 Task: Find connections with filter location Friedrichsfelde with filter topic #covidwith filter profile language Spanish with filter current company DHL Express India with filter school Vijaya College, 11th Main, 4th block, Jayanagar, Bangalore-11.(Previous name: B.H.S First Grade College) with filter industry Real Estate Agents and Brokers with filter service category Video Editing with filter keywords title Technical Specialist
Action: Mouse moved to (588, 74)
Screenshot: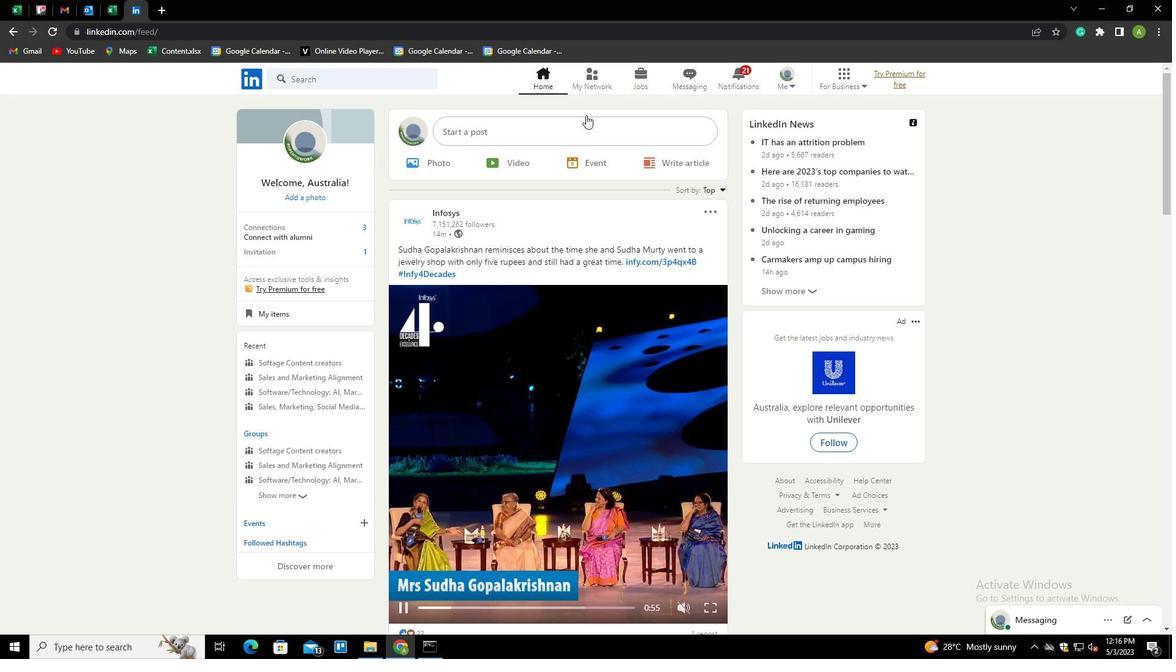 
Action: Mouse pressed left at (588, 74)
Screenshot: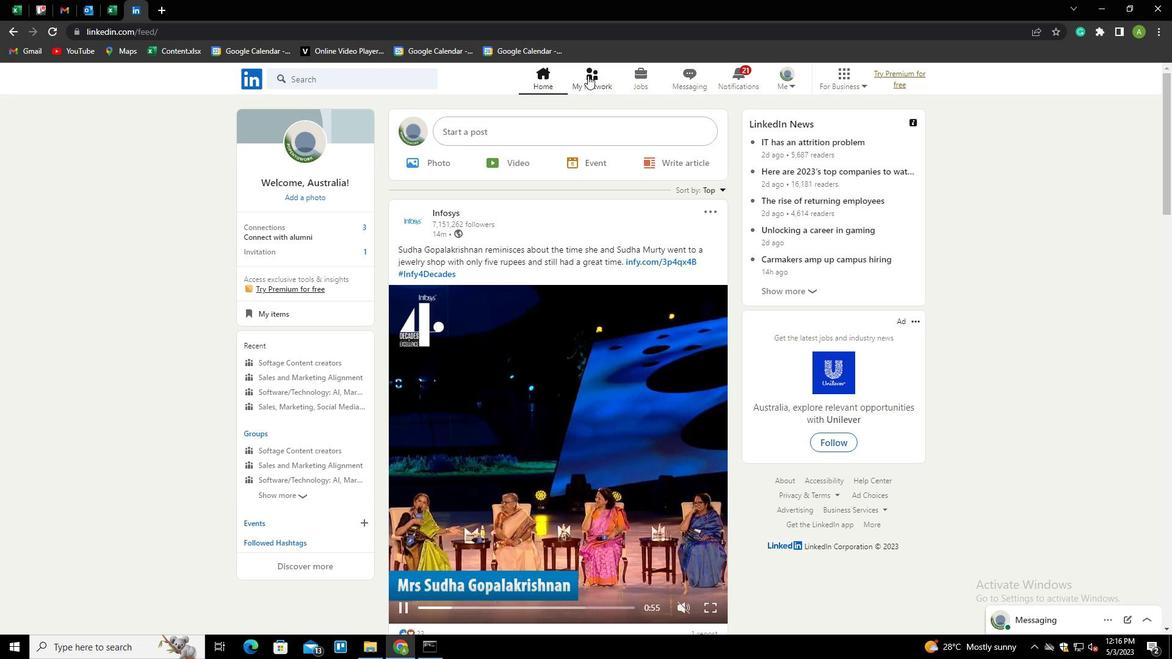 
Action: Mouse moved to (318, 148)
Screenshot: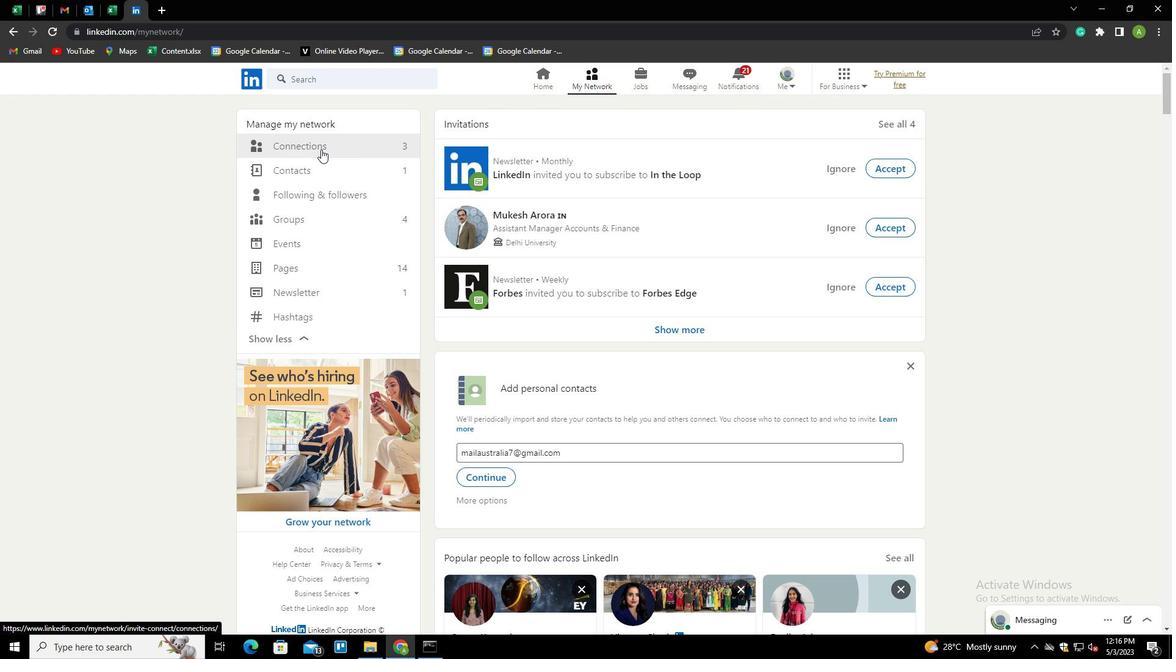 
Action: Mouse pressed left at (318, 148)
Screenshot: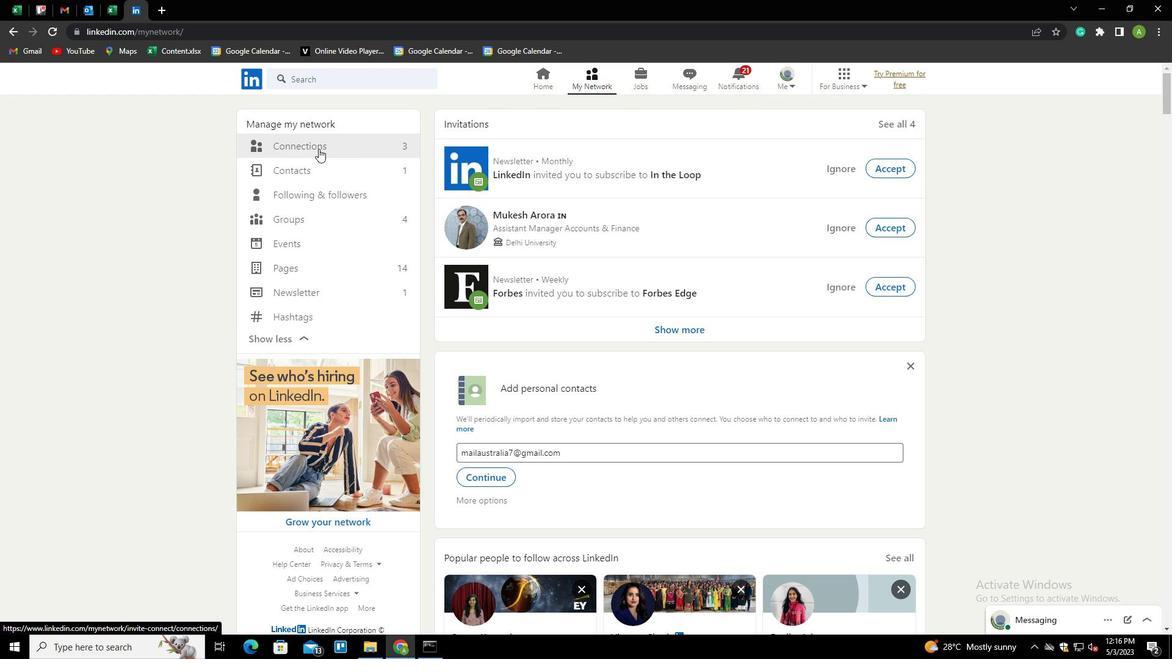 
Action: Mouse moved to (684, 148)
Screenshot: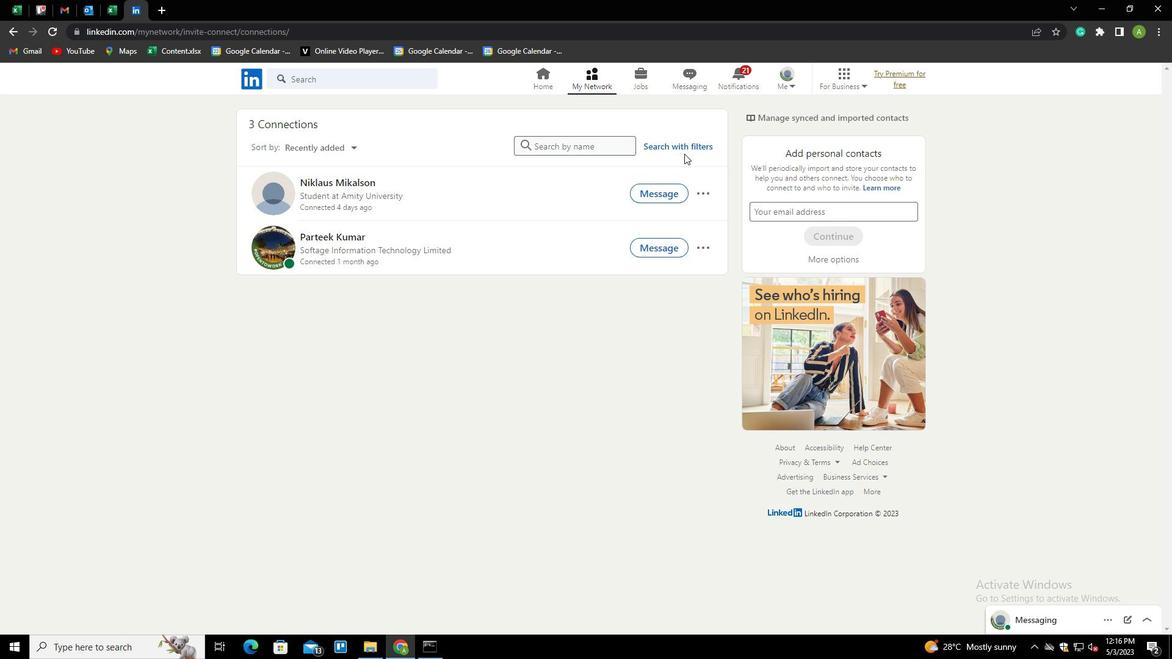 
Action: Mouse pressed left at (684, 148)
Screenshot: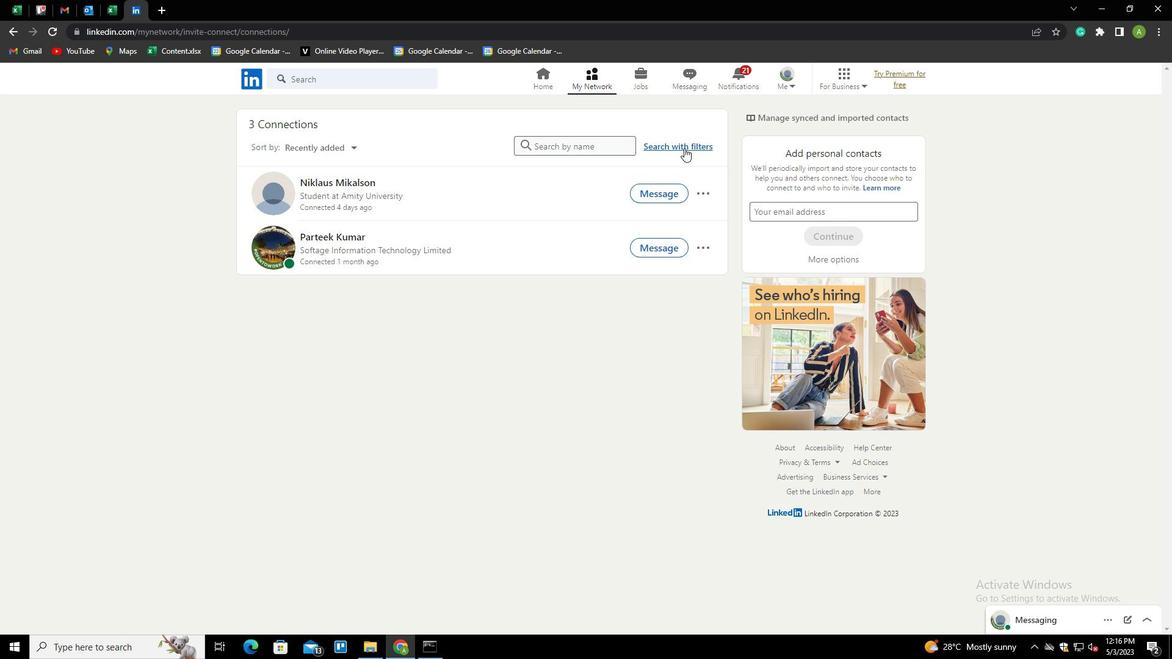 
Action: Mouse moved to (628, 112)
Screenshot: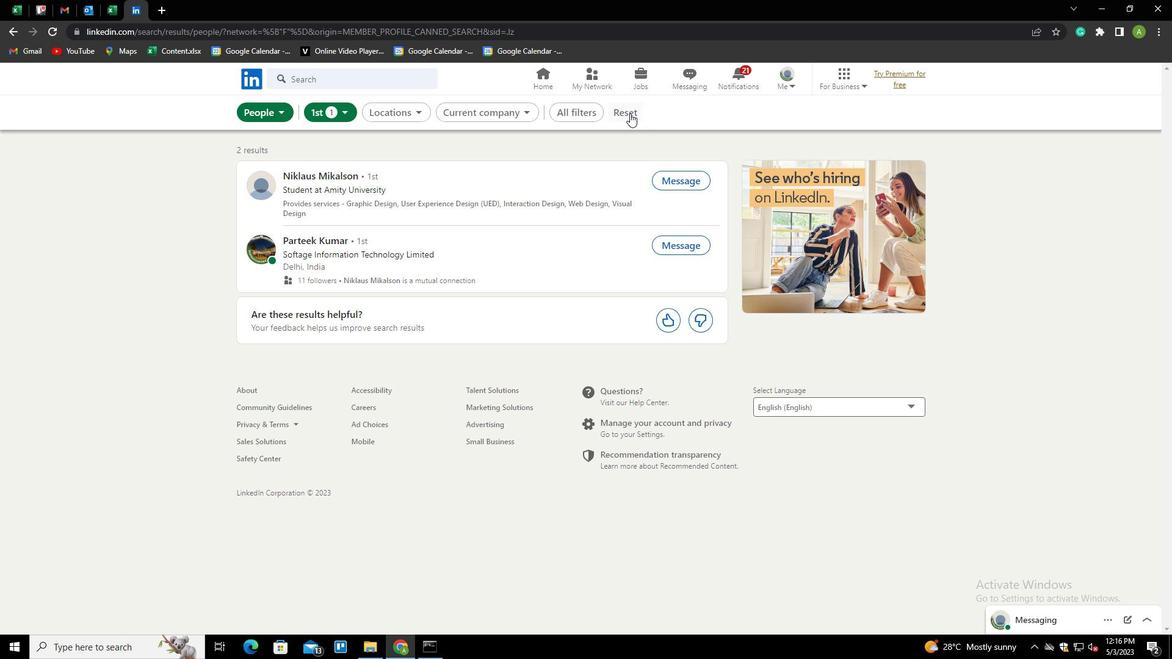 
Action: Mouse pressed left at (628, 112)
Screenshot: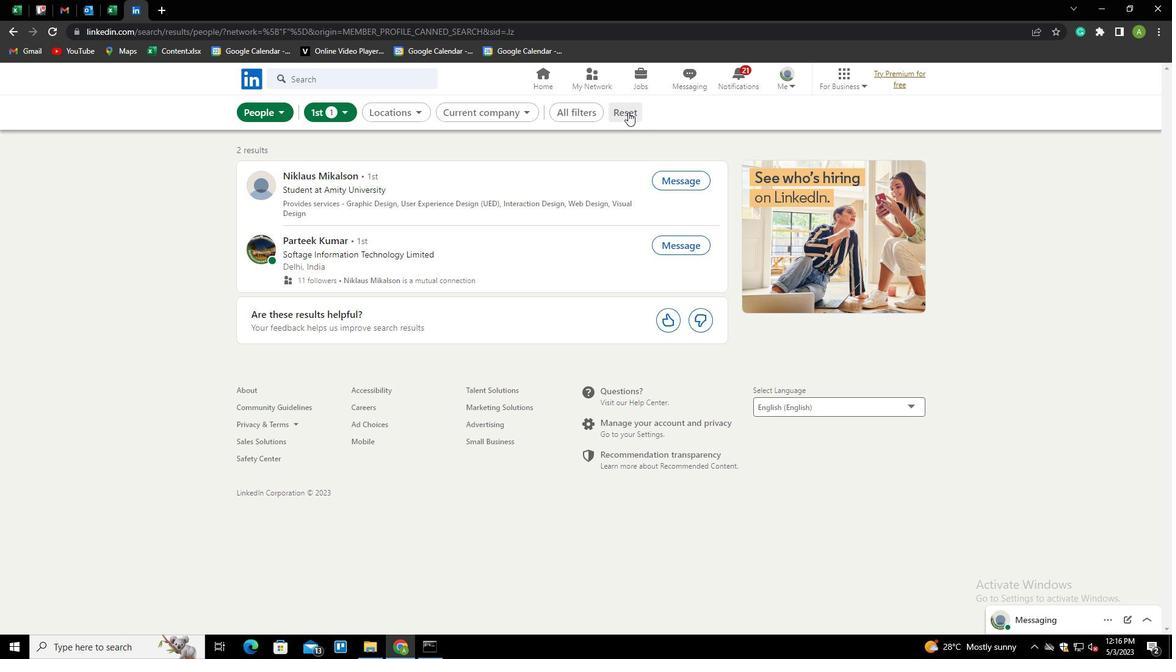 
Action: Mouse moved to (609, 112)
Screenshot: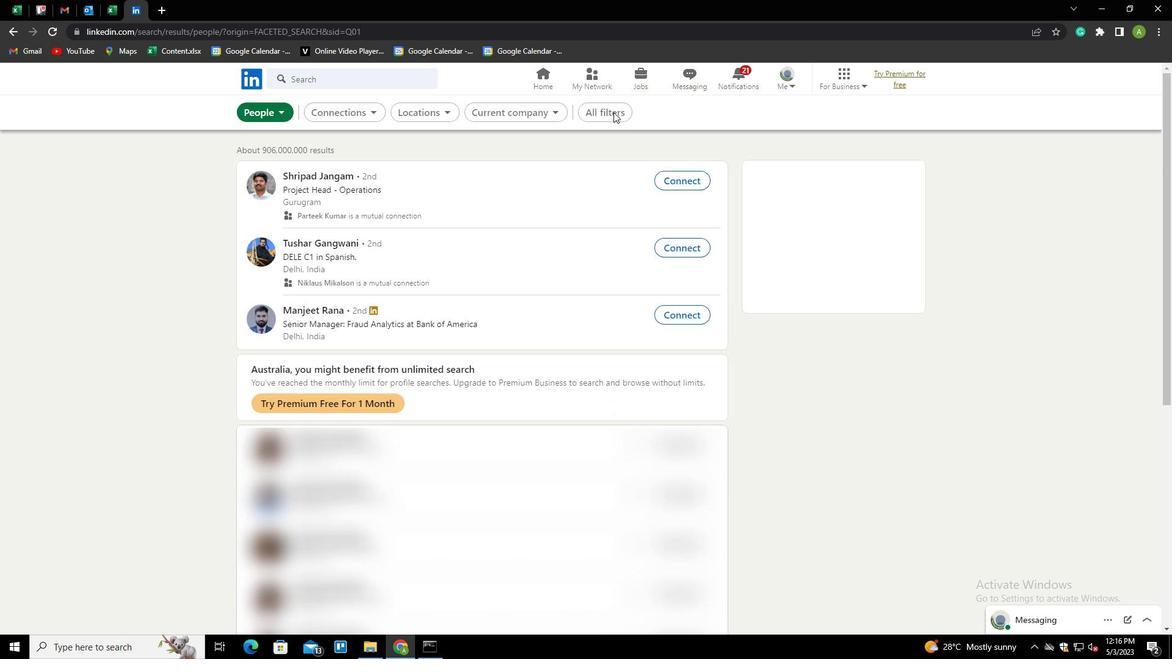 
Action: Mouse pressed left at (609, 112)
Screenshot: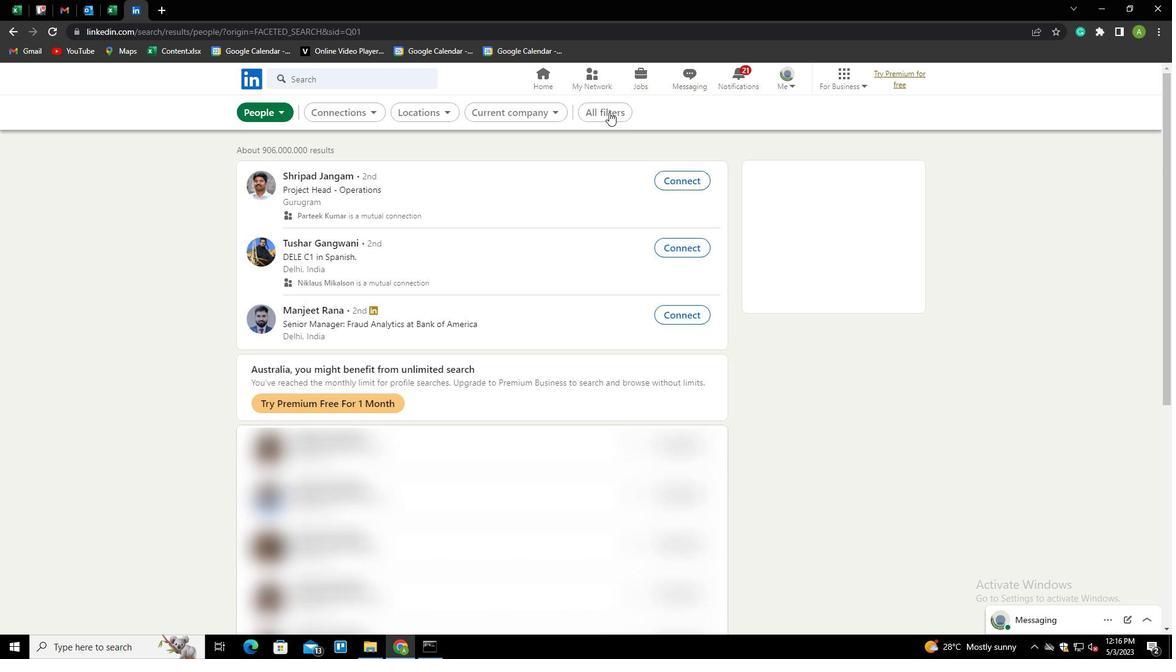 
Action: Mouse moved to (935, 310)
Screenshot: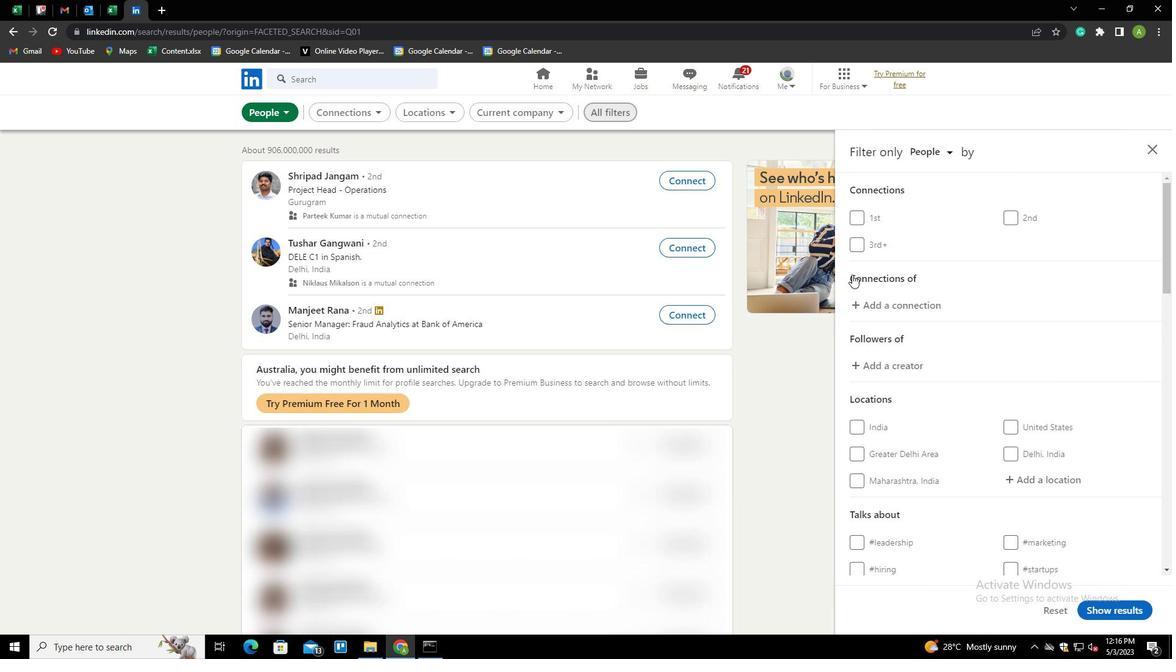 
Action: Mouse scrolled (935, 310) with delta (0, 0)
Screenshot: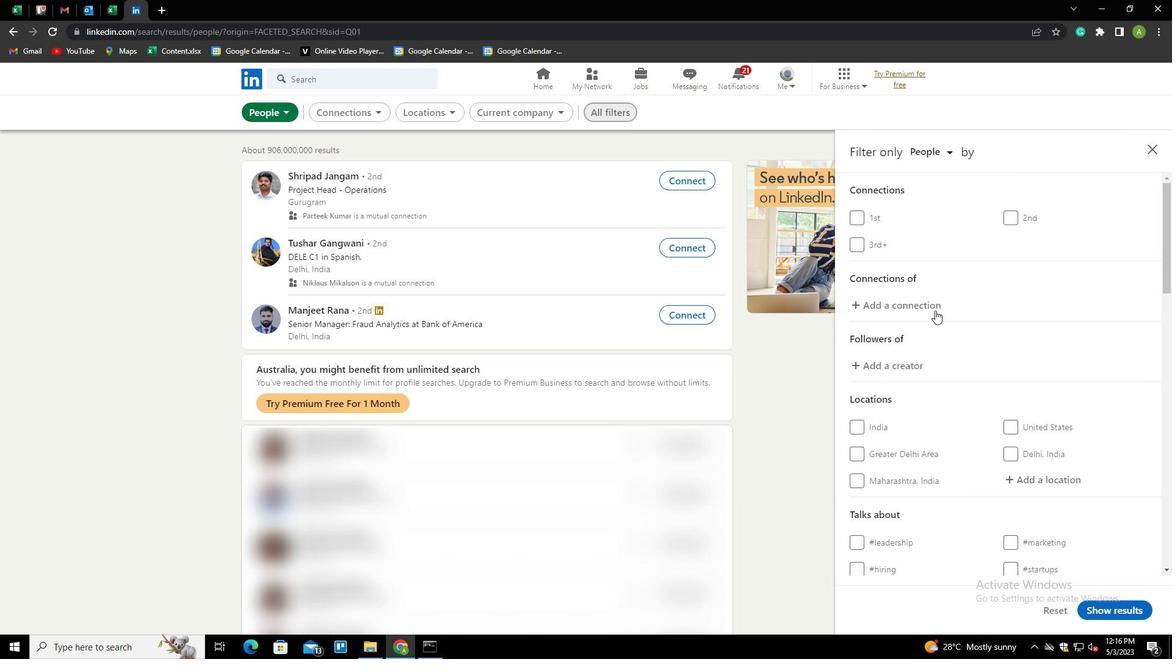 
Action: Mouse scrolled (935, 310) with delta (0, 0)
Screenshot: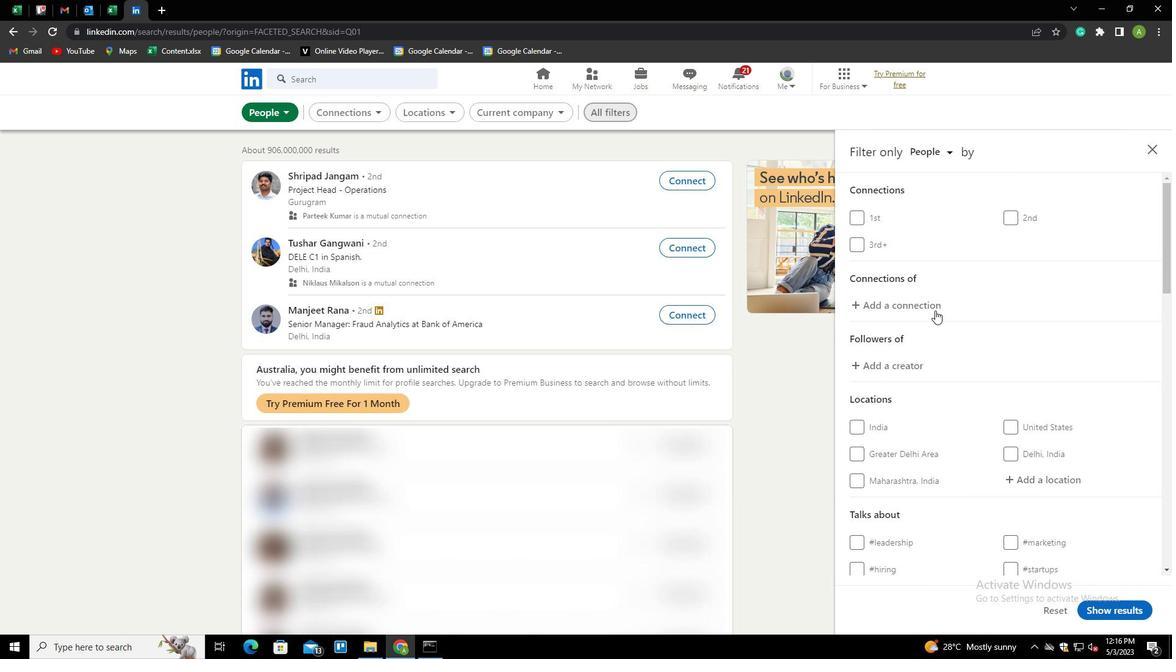 
Action: Mouse moved to (1044, 358)
Screenshot: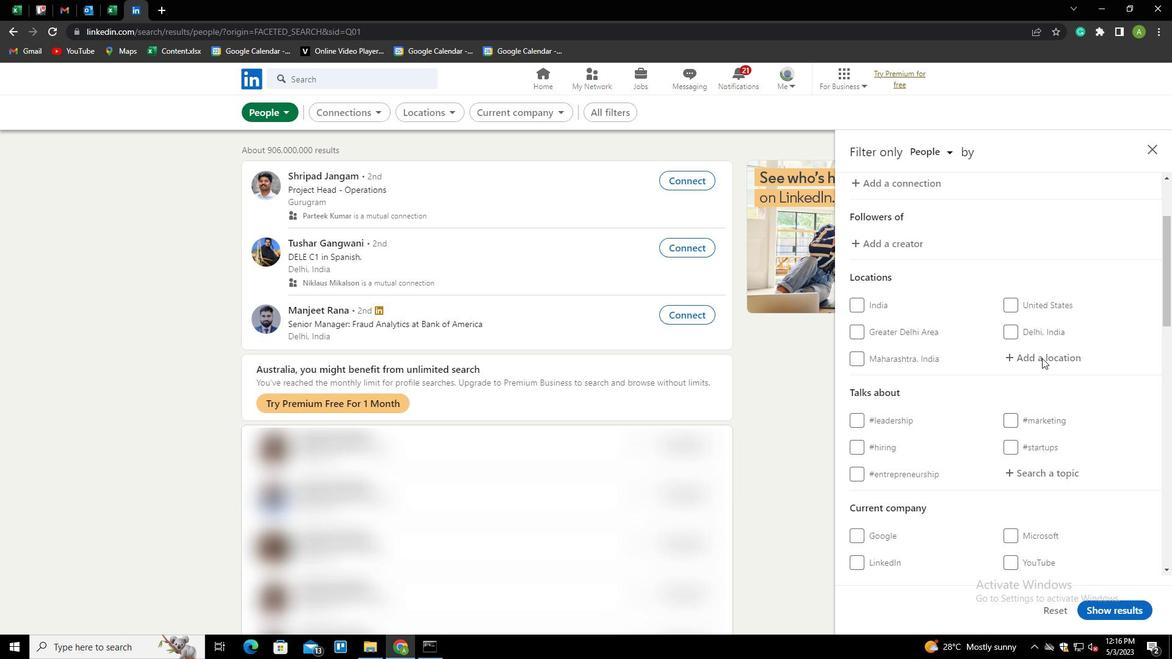 
Action: Mouse pressed left at (1044, 358)
Screenshot: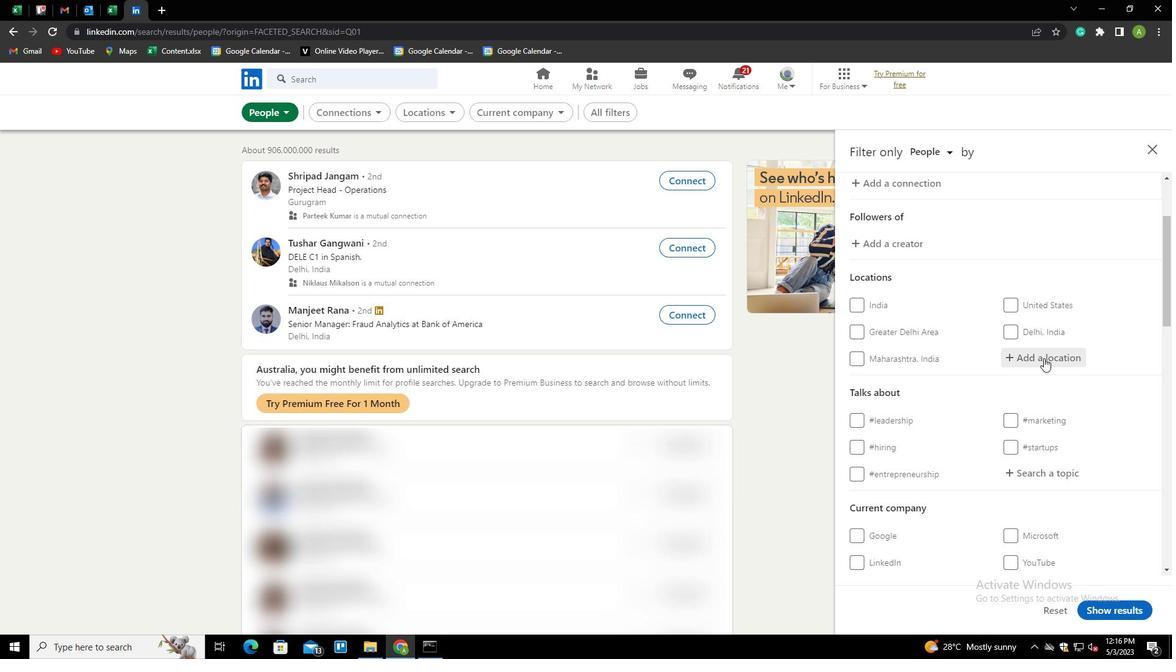 
Action: Key pressed <Key.shift>
Screenshot: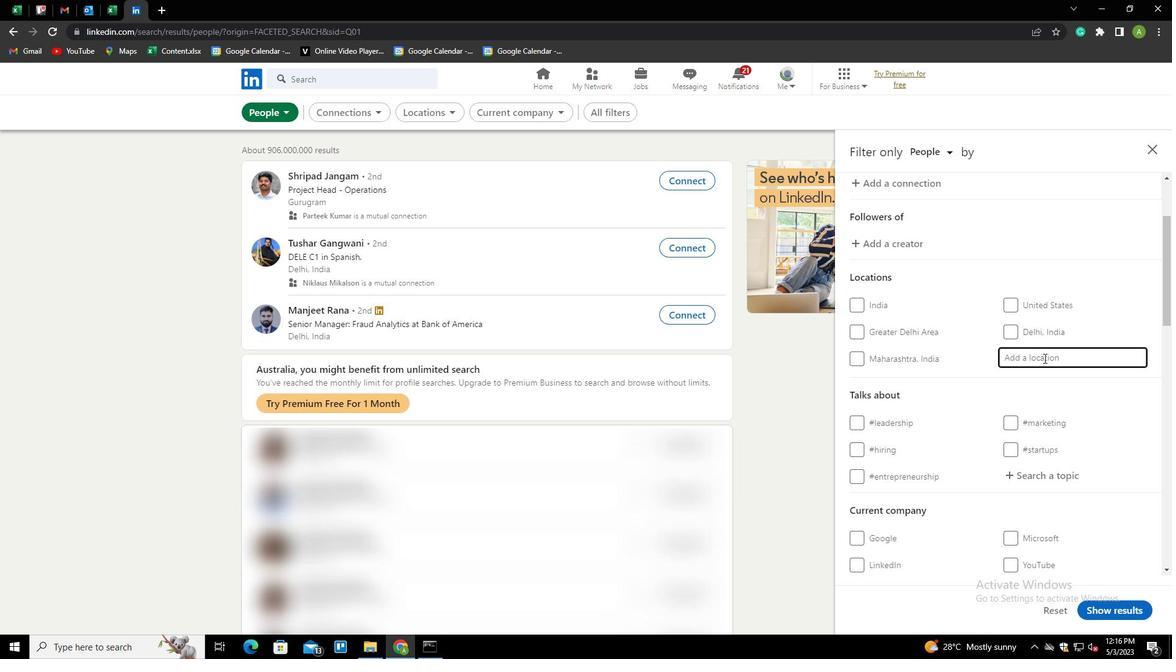 
Action: Mouse moved to (1043, 359)
Screenshot: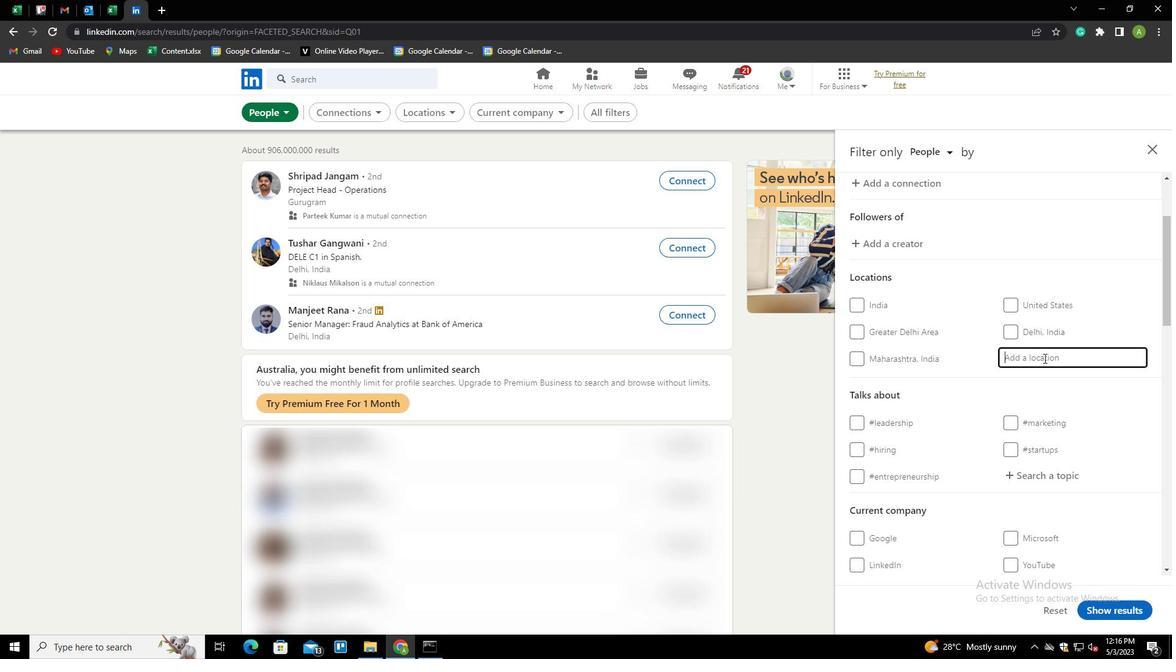 
Action: Key pressed <Key.shift><Key.shift><Key.shift><Key.shift><Key.shift><Key.shift>FRIEDRICHSFELDE<Key.enter>
Screenshot: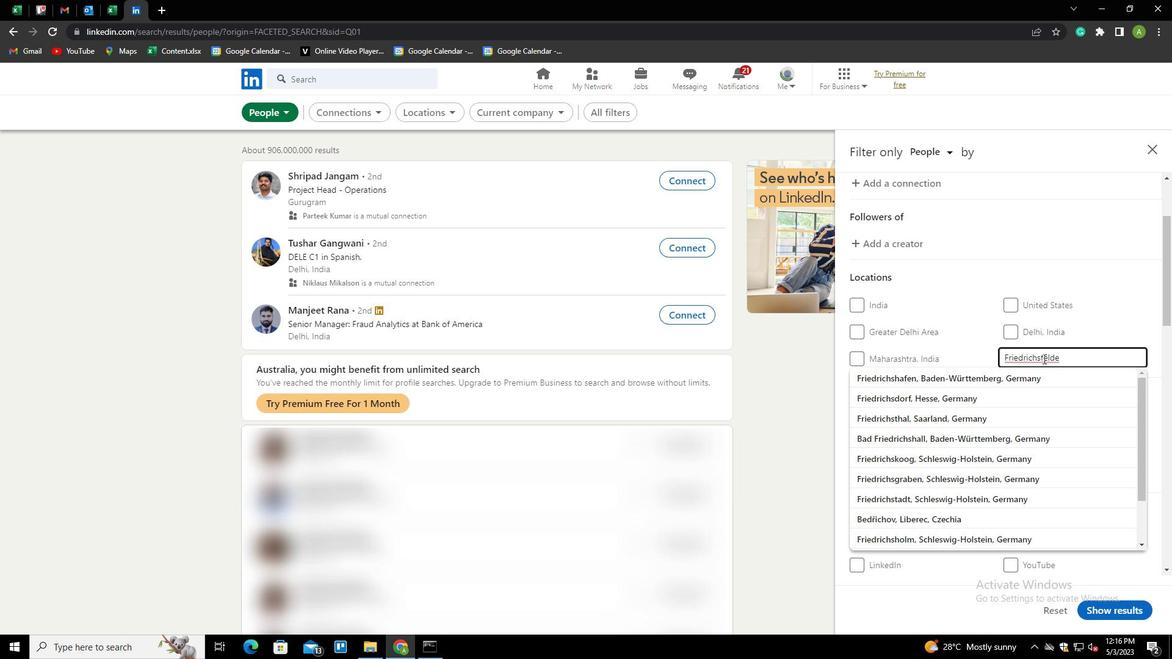 
Action: Mouse scrolled (1043, 358) with delta (0, 0)
Screenshot: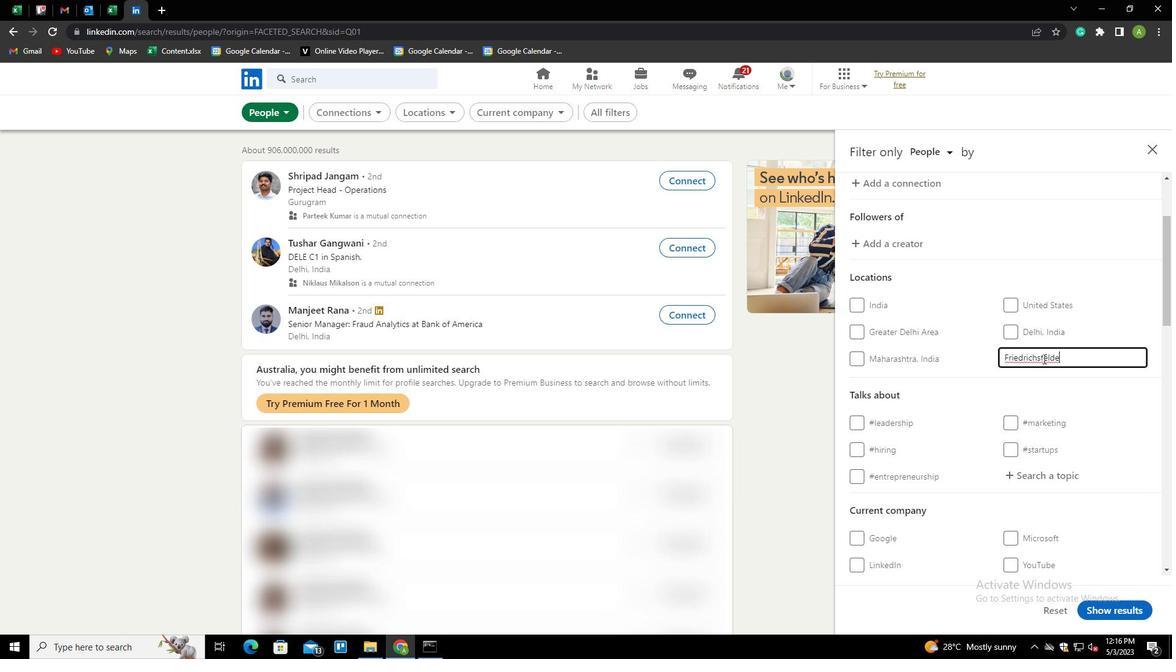 
Action: Mouse scrolled (1043, 358) with delta (0, 0)
Screenshot: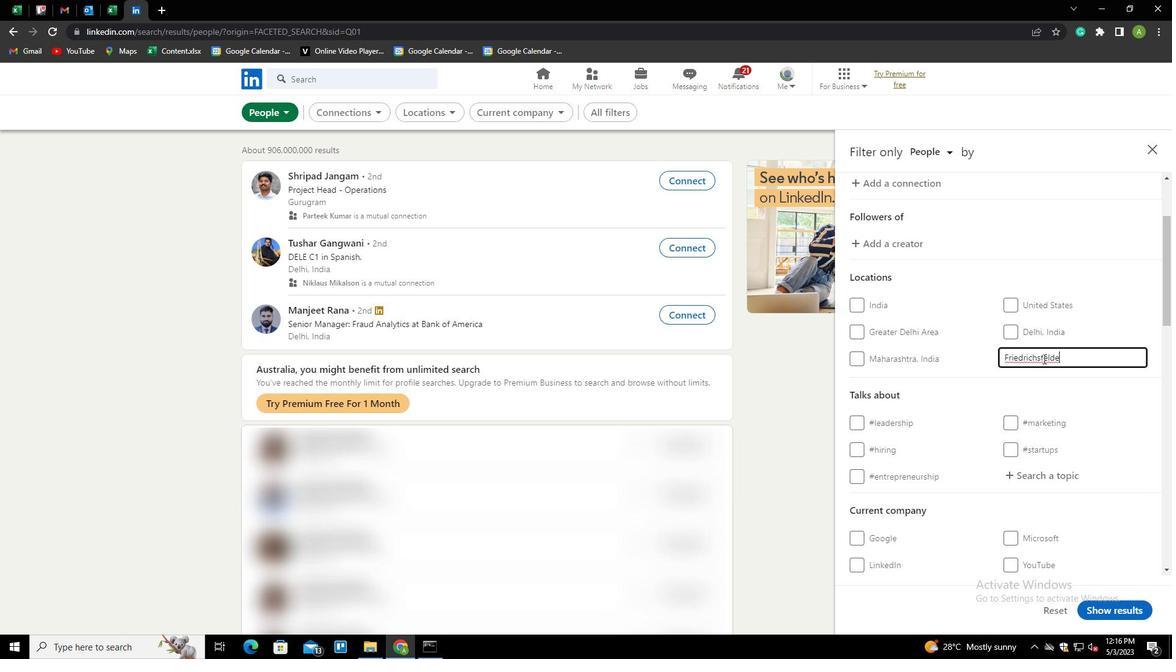 
Action: Mouse moved to (1038, 353)
Screenshot: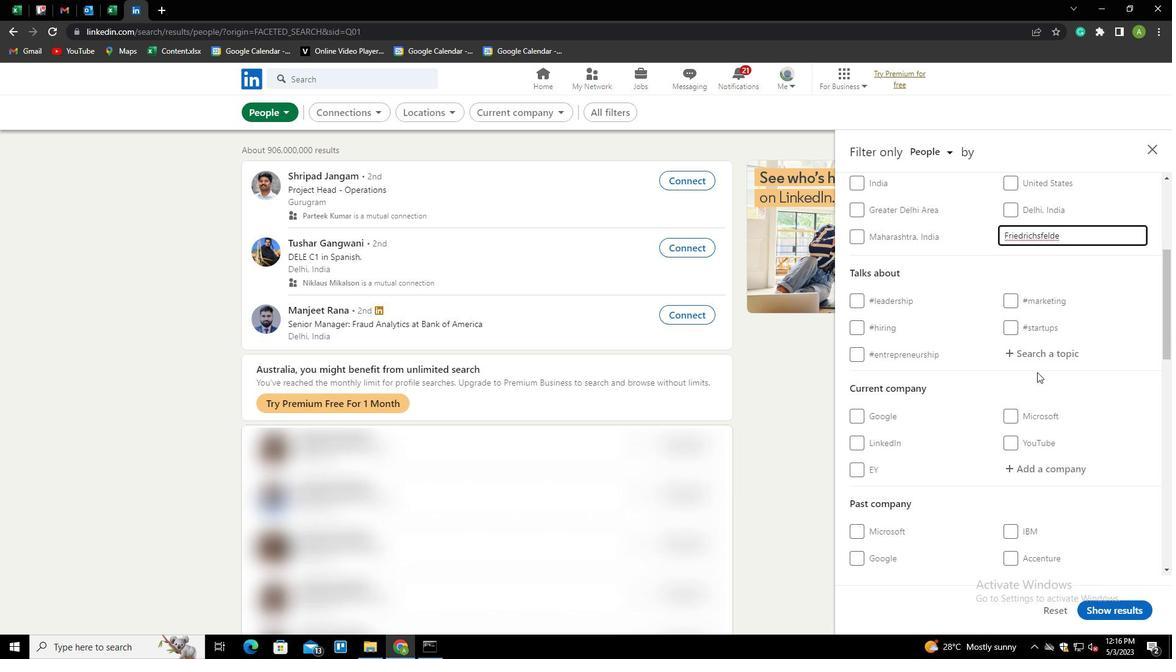 
Action: Mouse pressed left at (1038, 353)
Screenshot: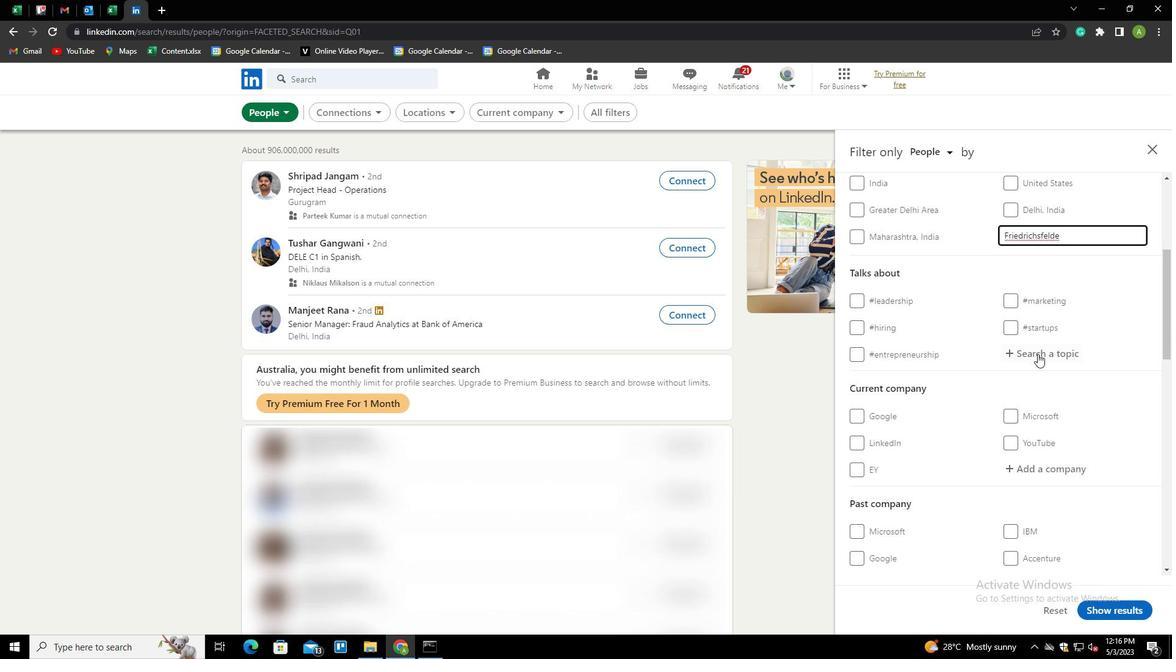 
Action: Key pressed COVID<Key.down><Key.enter>
Screenshot: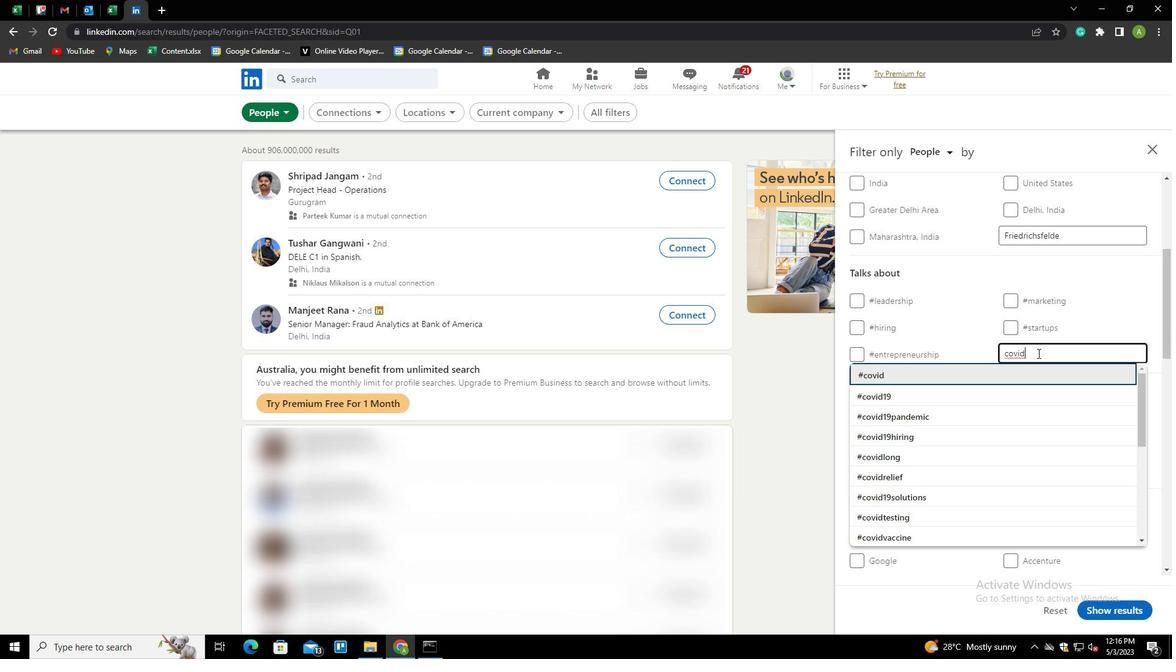 
Action: Mouse scrolled (1038, 353) with delta (0, 0)
Screenshot: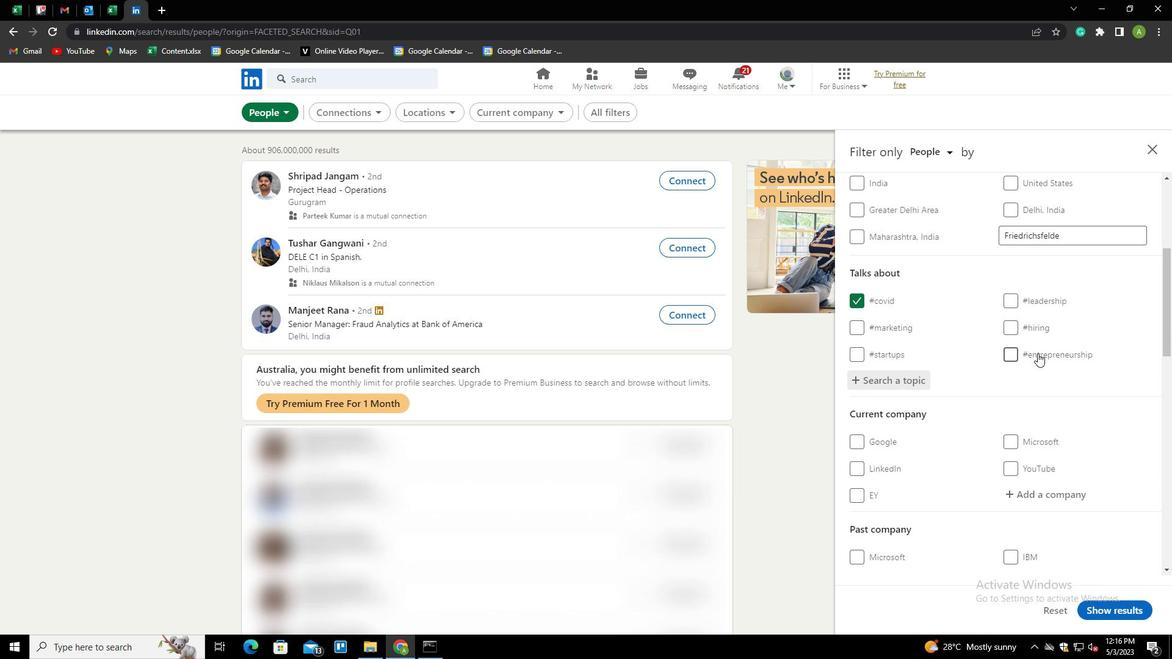 
Action: Mouse scrolled (1038, 353) with delta (0, 0)
Screenshot: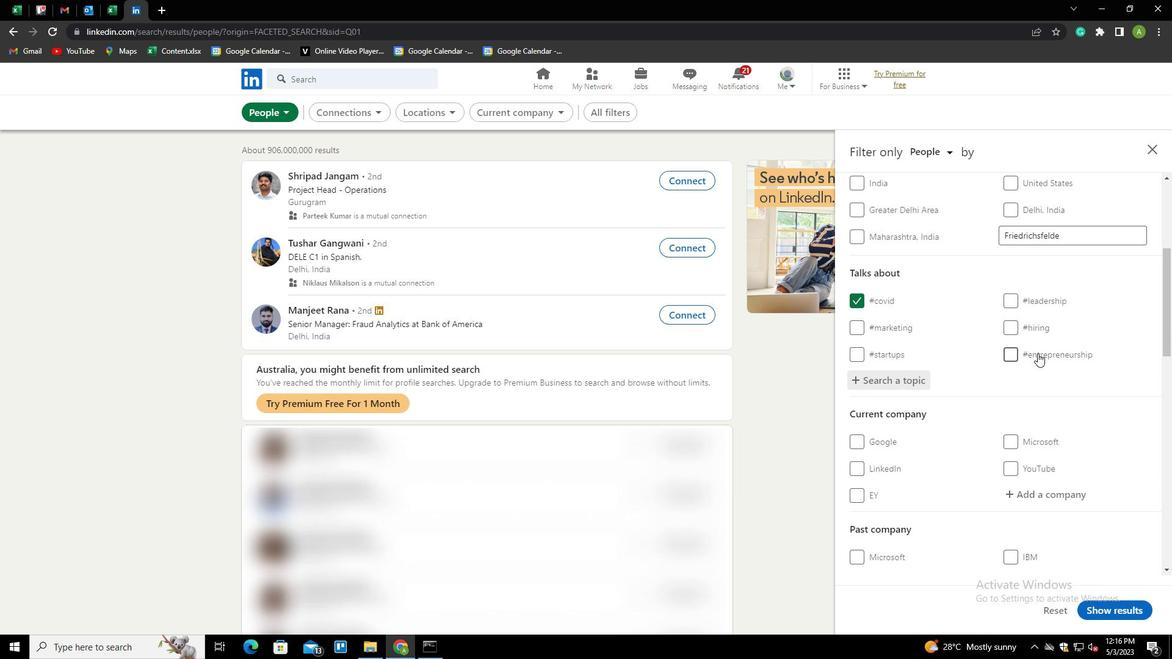 
Action: Mouse scrolled (1038, 353) with delta (0, 0)
Screenshot: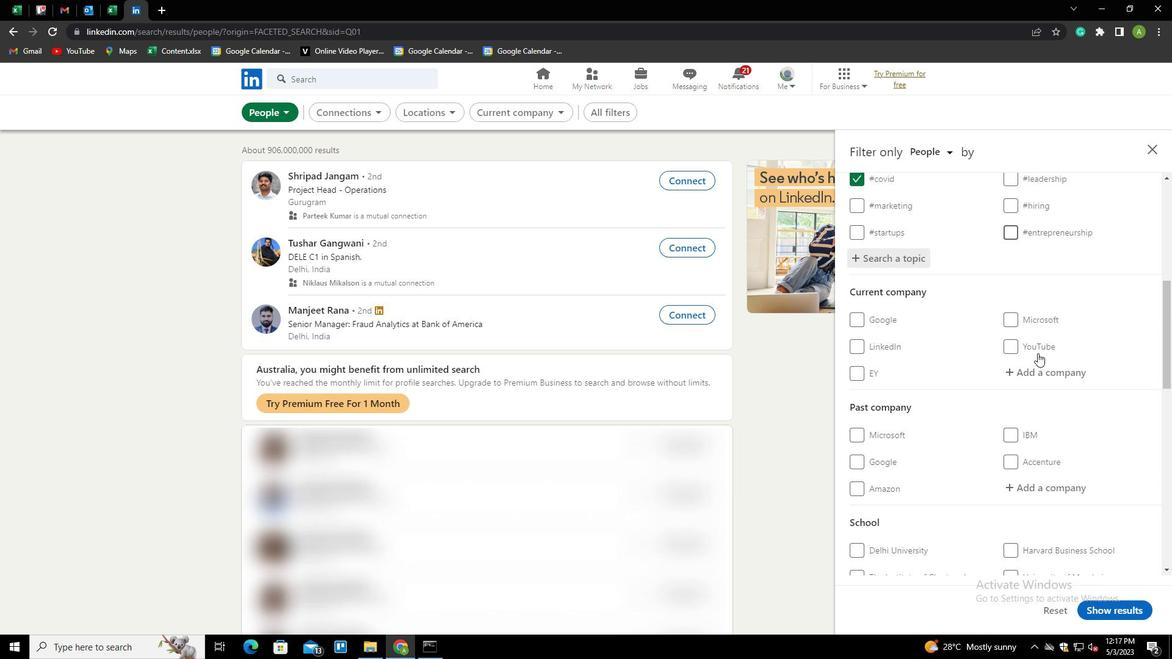 
Action: Mouse scrolled (1038, 353) with delta (0, 0)
Screenshot: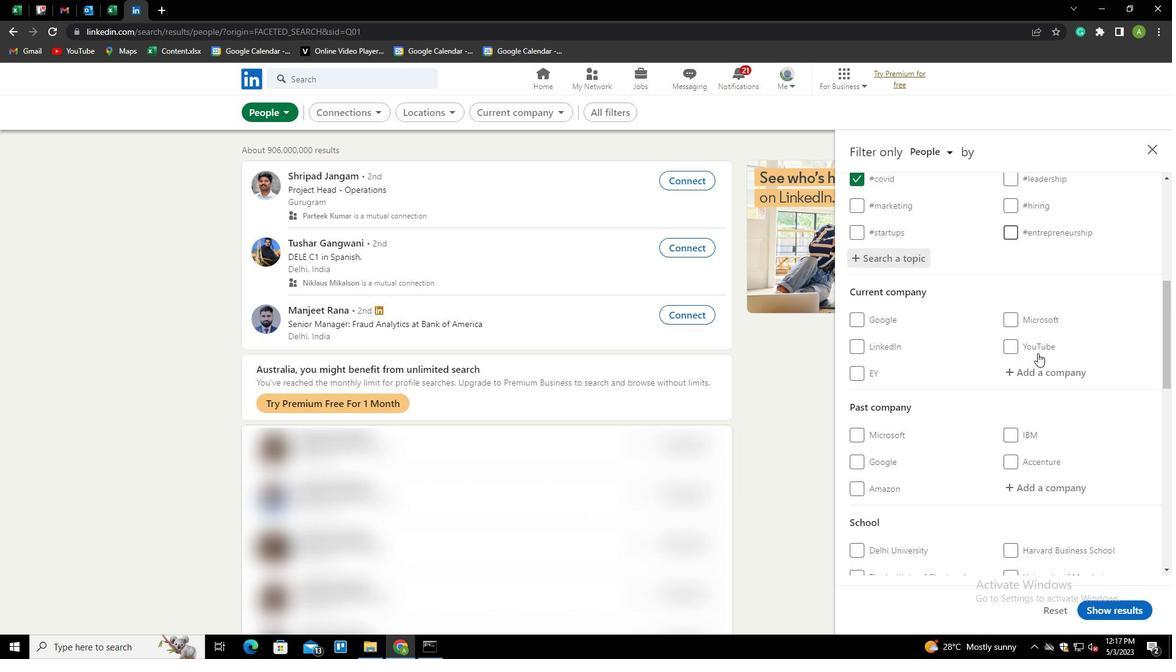 
Action: Mouse scrolled (1038, 353) with delta (0, 0)
Screenshot: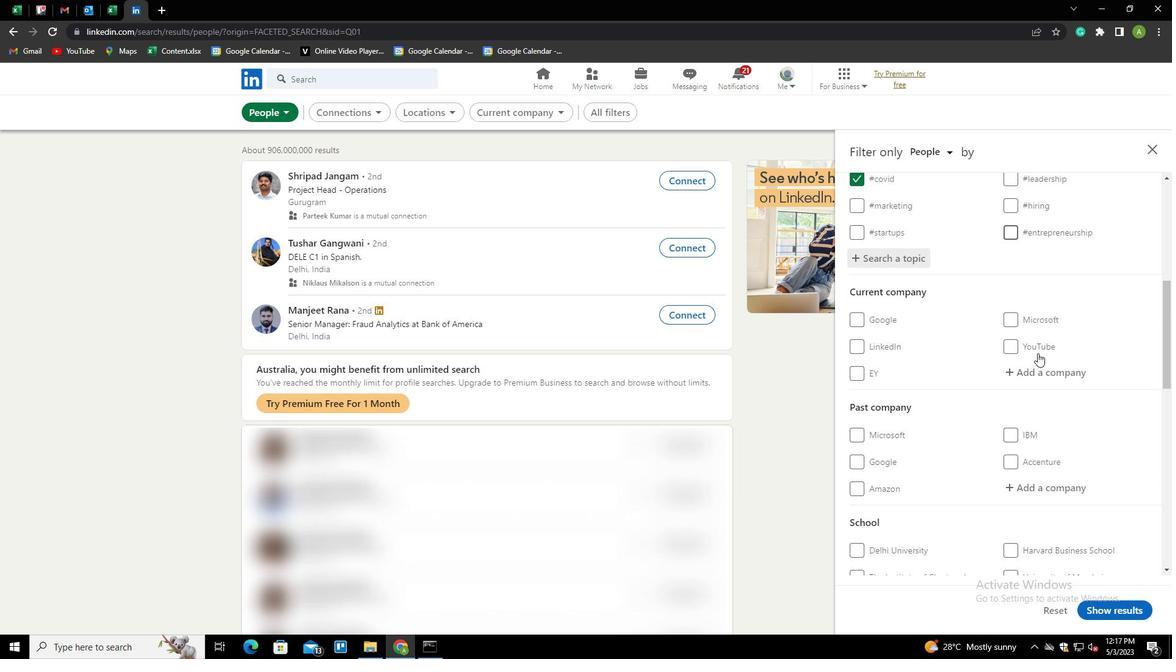 
Action: Mouse scrolled (1038, 353) with delta (0, 0)
Screenshot: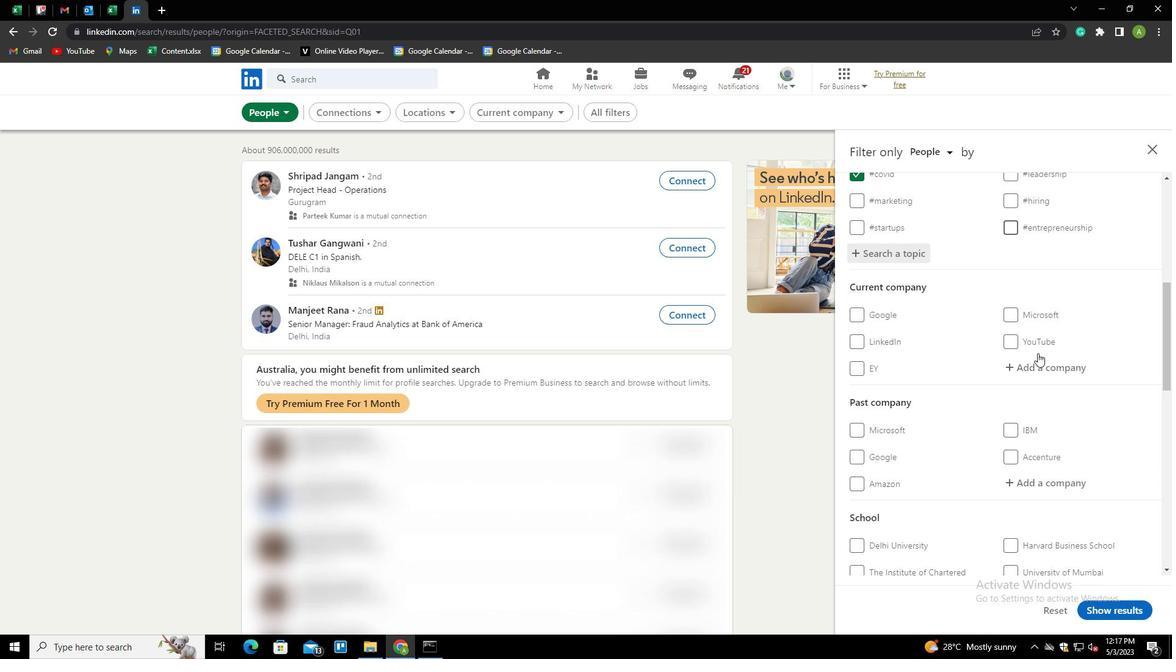 
Action: Mouse scrolled (1038, 353) with delta (0, 0)
Screenshot: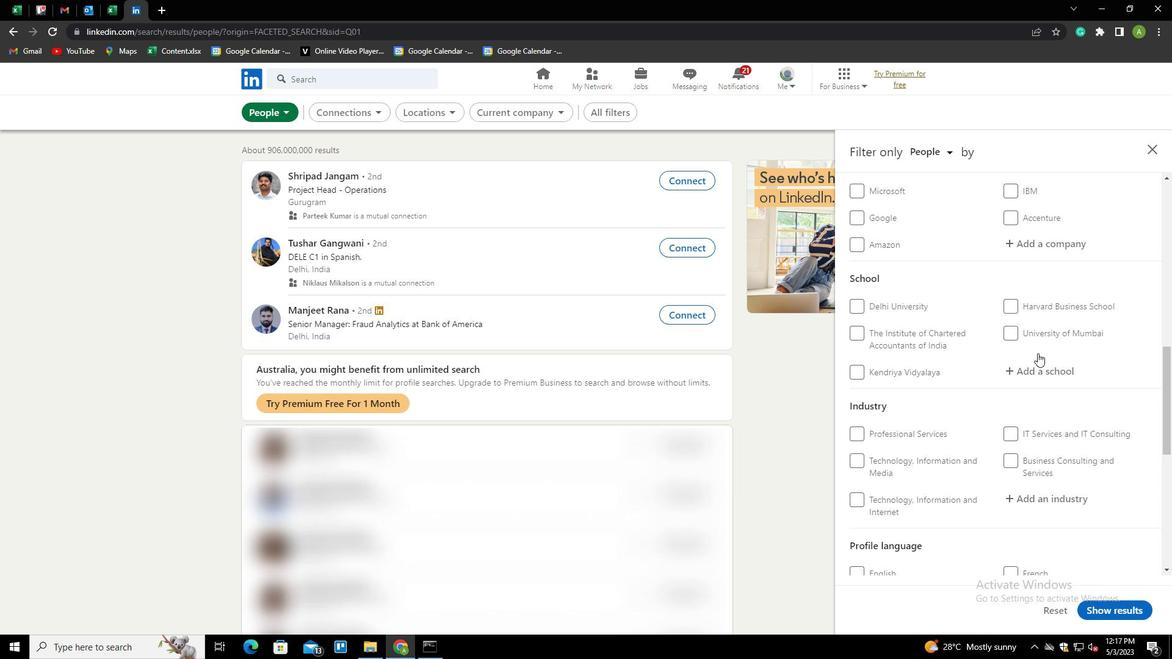 
Action: Mouse scrolled (1038, 353) with delta (0, 0)
Screenshot: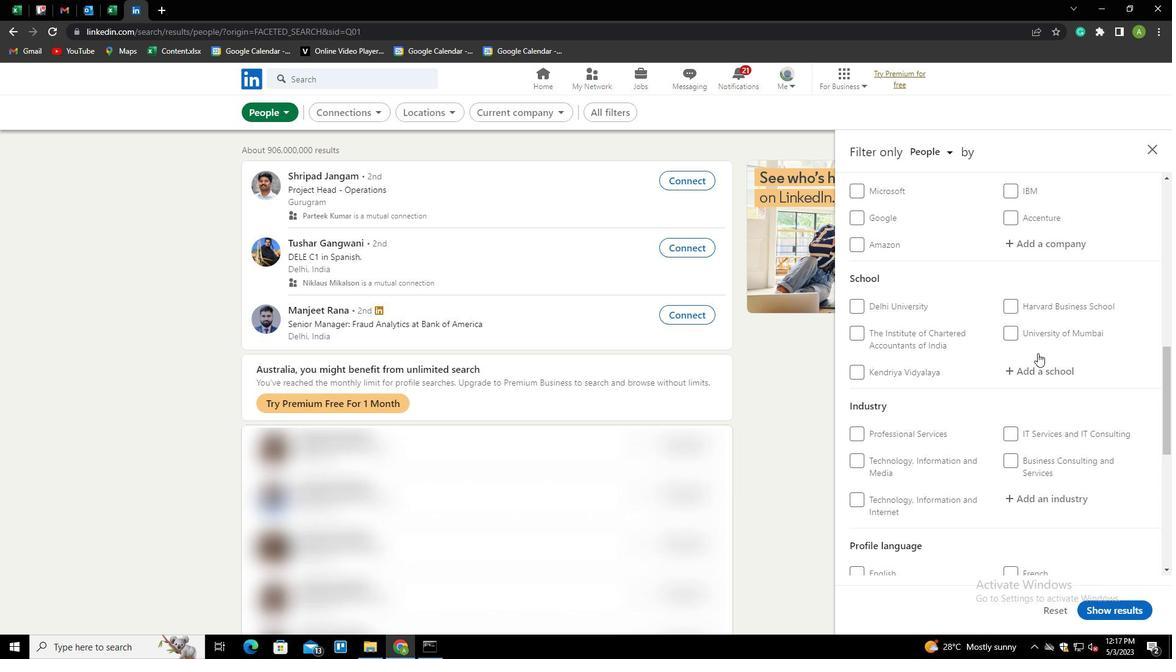 
Action: Mouse scrolled (1038, 353) with delta (0, 0)
Screenshot: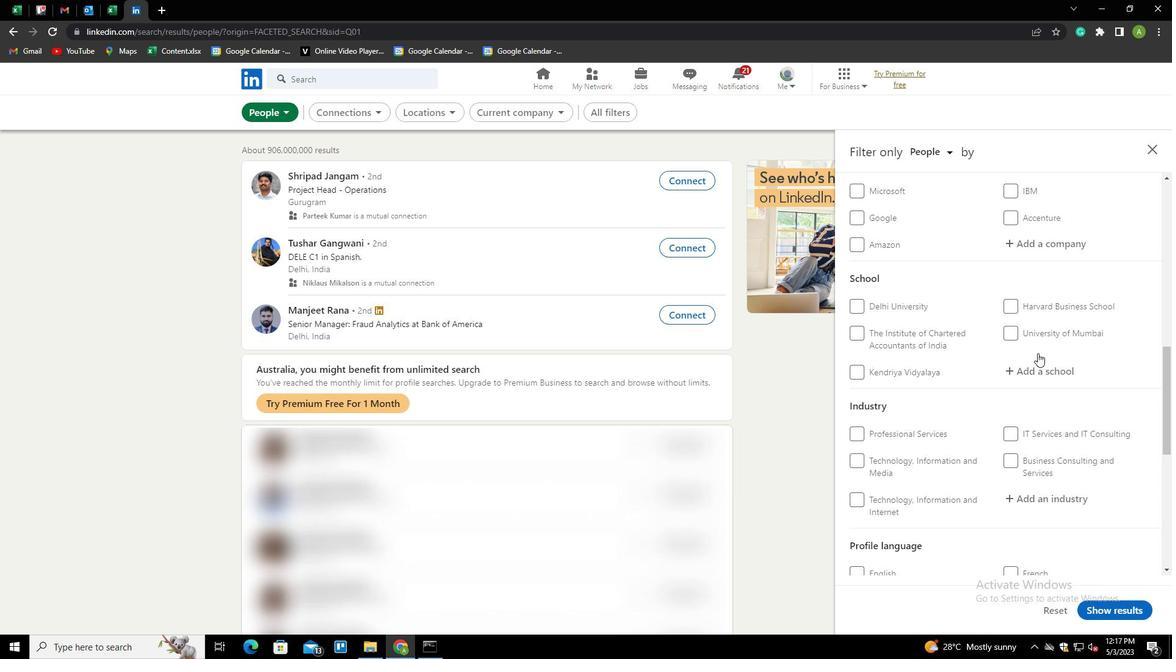 
Action: Mouse moved to (889, 414)
Screenshot: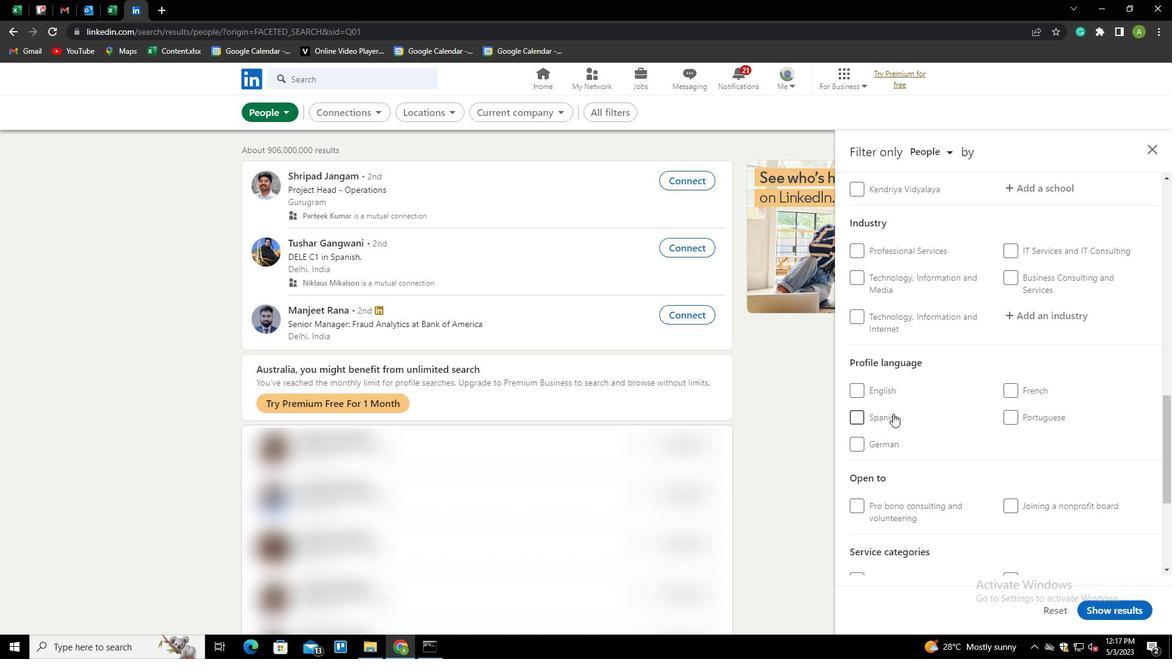 
Action: Mouse pressed left at (889, 414)
Screenshot: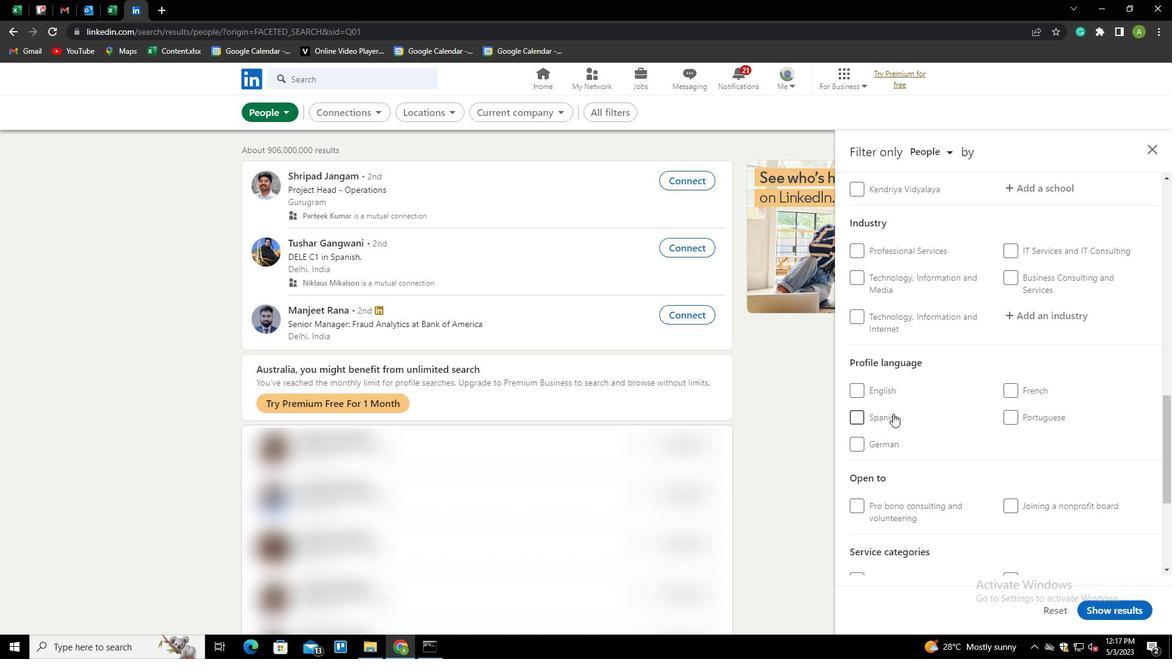 
Action: Mouse moved to (1044, 377)
Screenshot: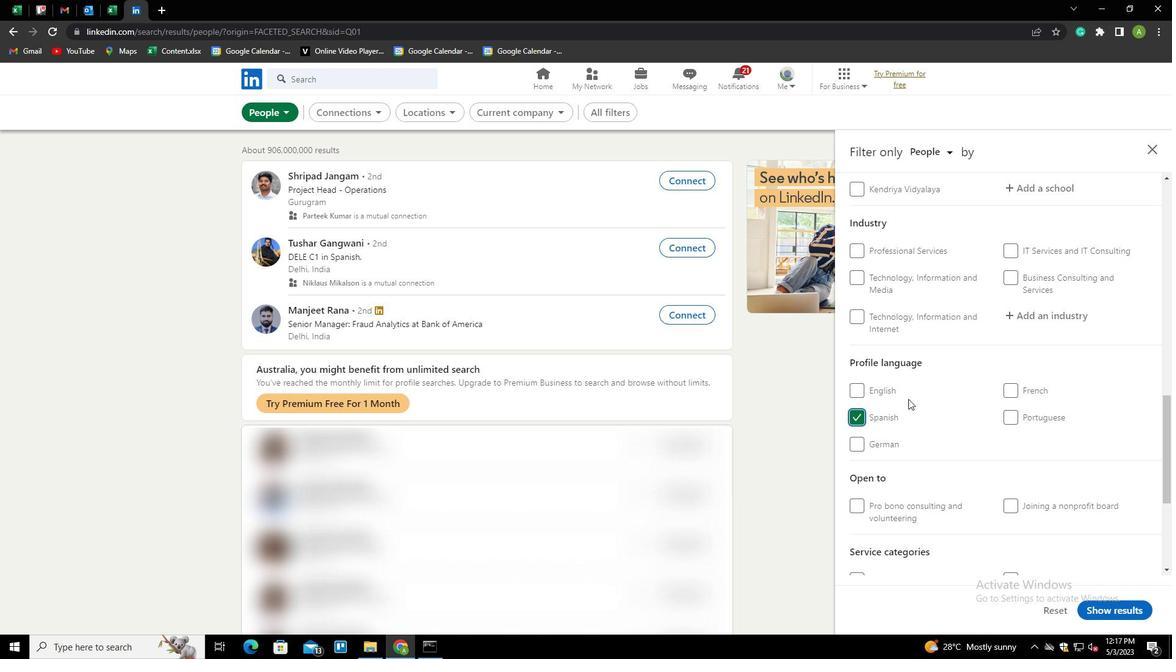 
Action: Mouse scrolled (1044, 378) with delta (0, 0)
Screenshot: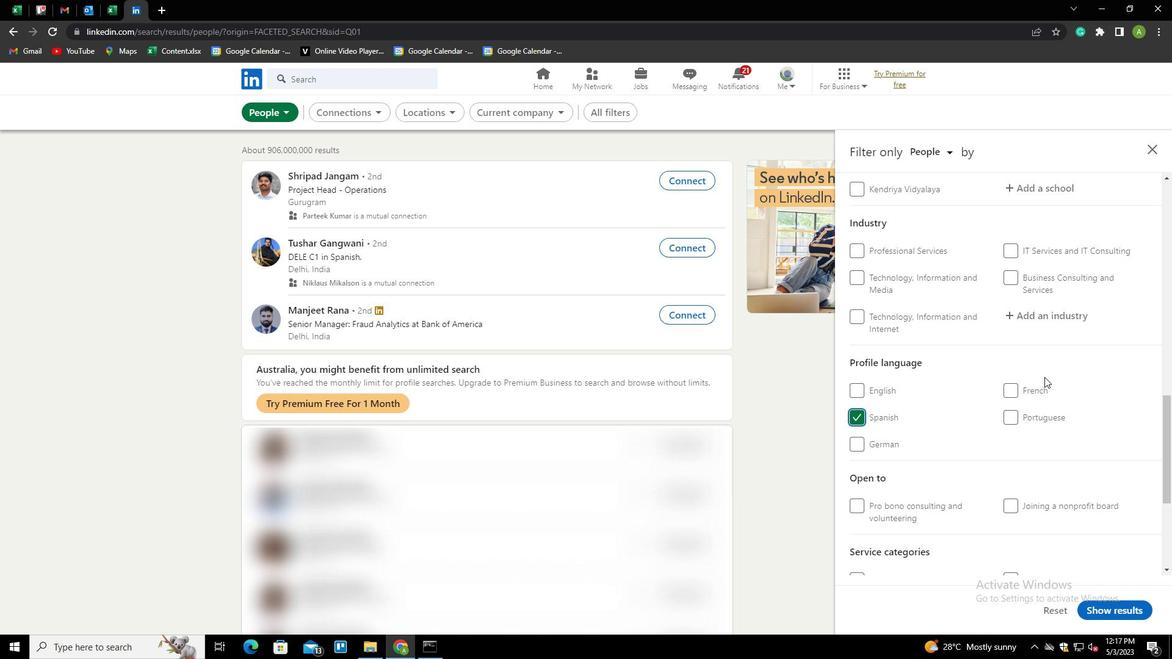 
Action: Mouse scrolled (1044, 378) with delta (0, 0)
Screenshot: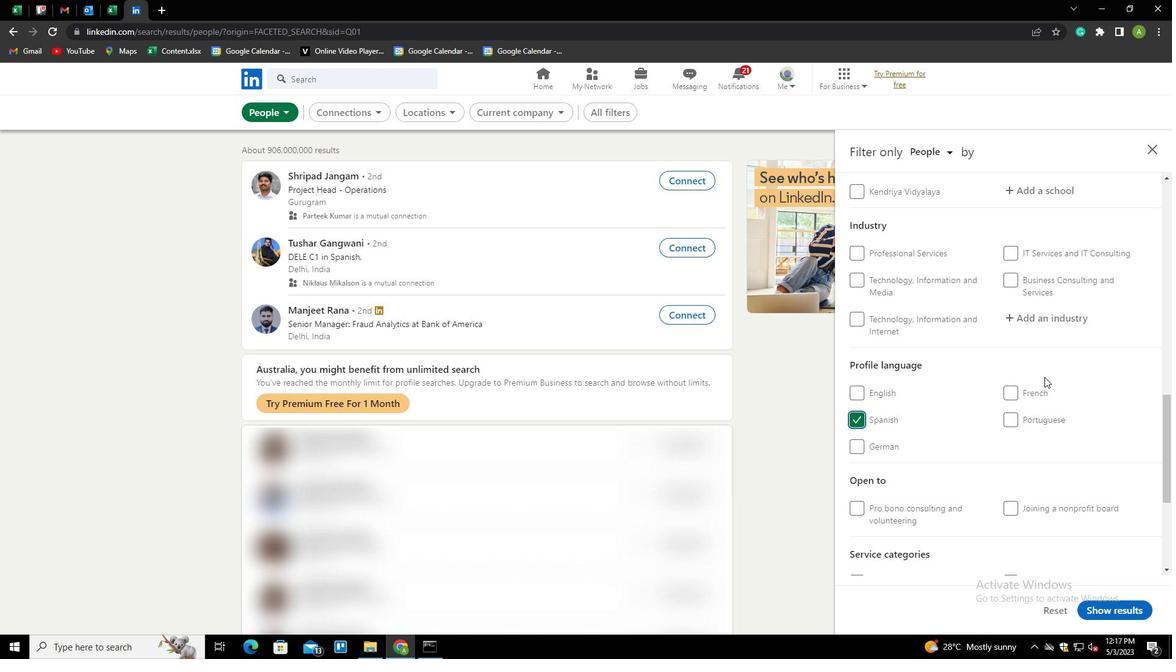 
Action: Mouse scrolled (1044, 378) with delta (0, 0)
Screenshot: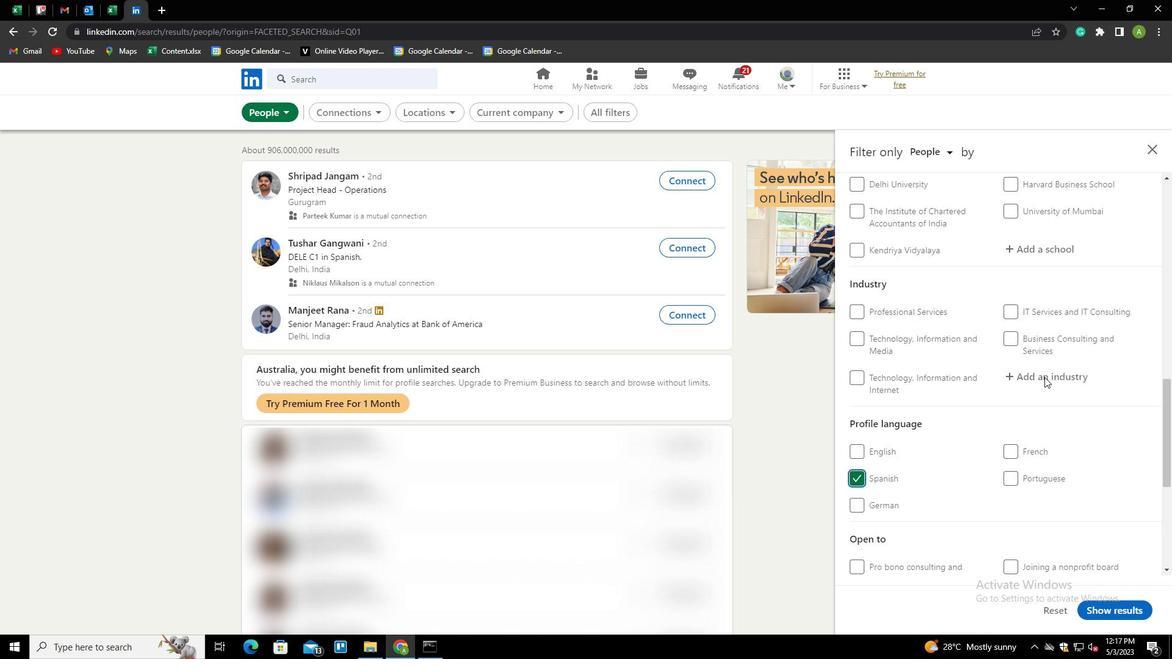 
Action: Mouse scrolled (1044, 378) with delta (0, 0)
Screenshot: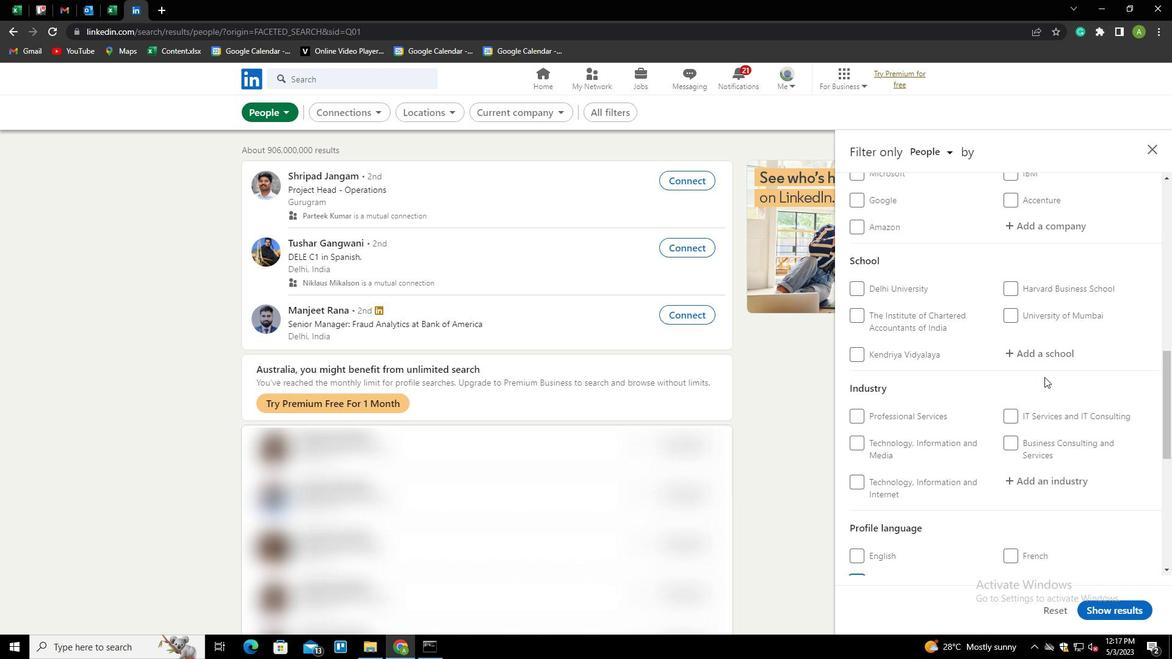 
Action: Mouse scrolled (1044, 378) with delta (0, 0)
Screenshot: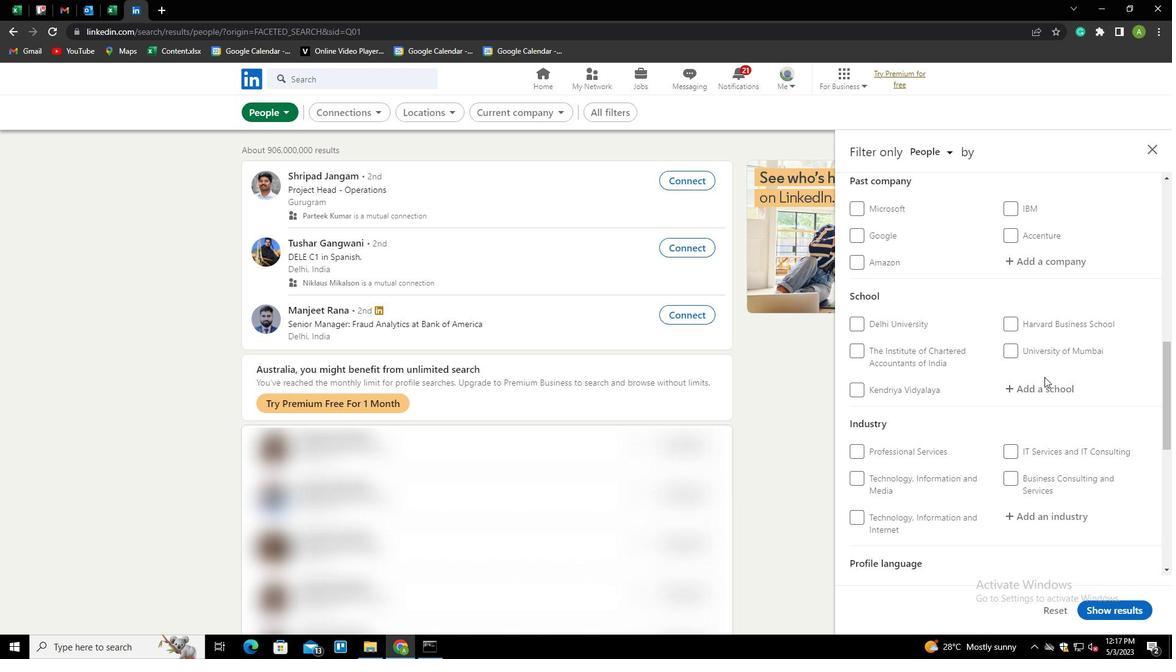 
Action: Mouse scrolled (1044, 378) with delta (0, 0)
Screenshot: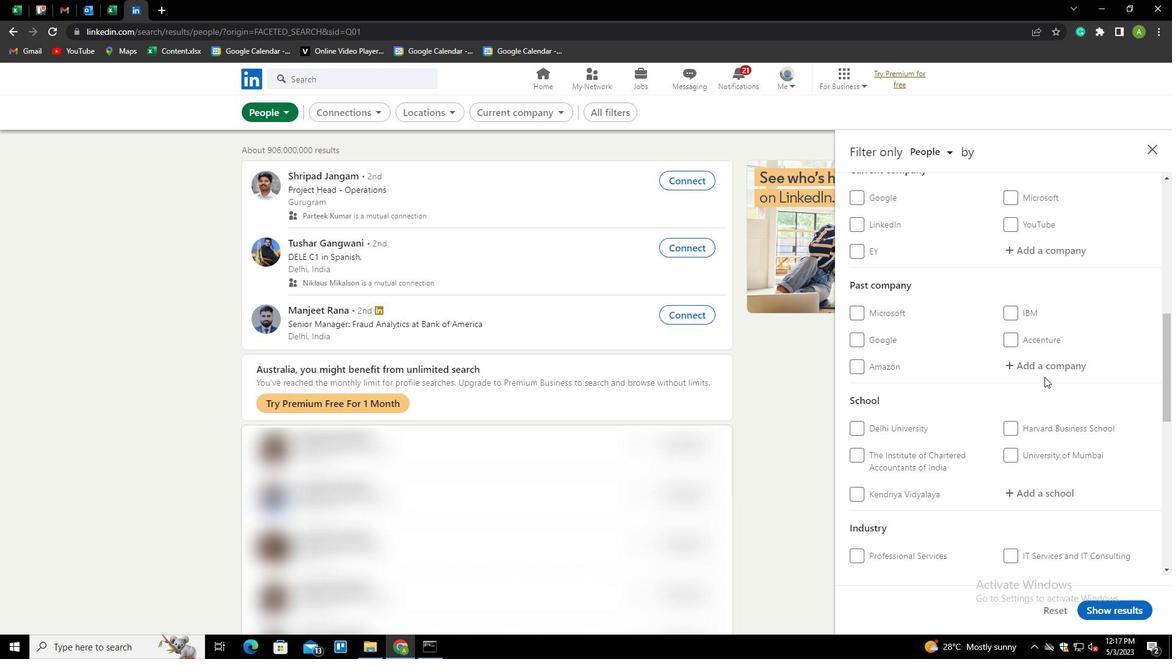 
Action: Mouse moved to (1041, 313)
Screenshot: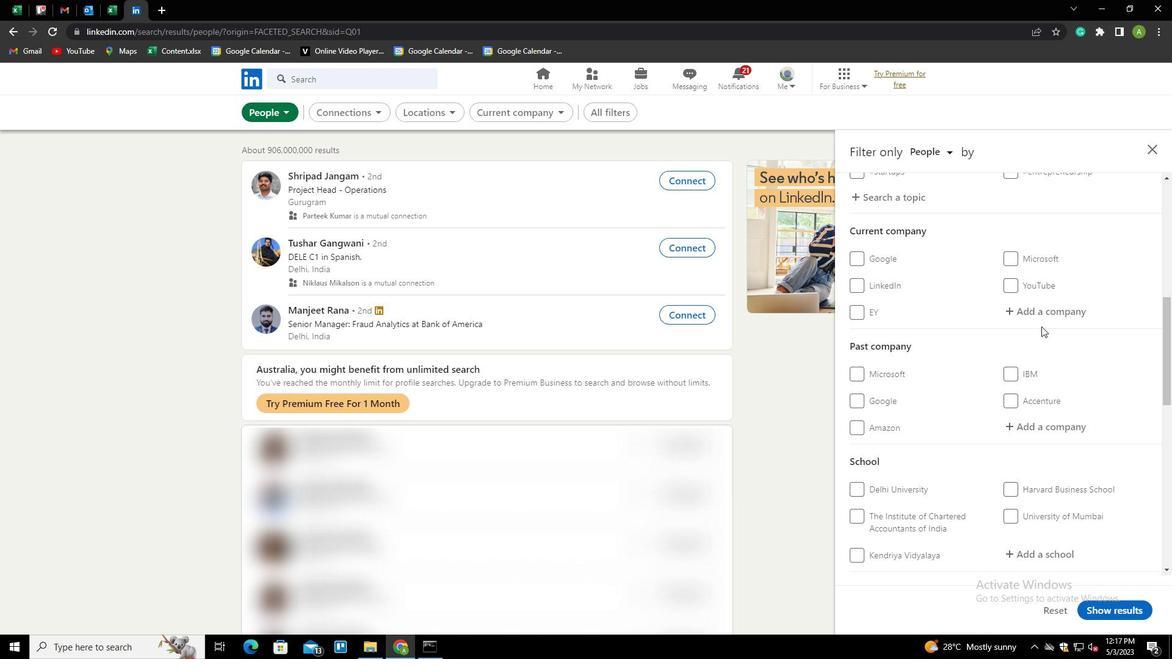 
Action: Mouse pressed left at (1041, 313)
Screenshot: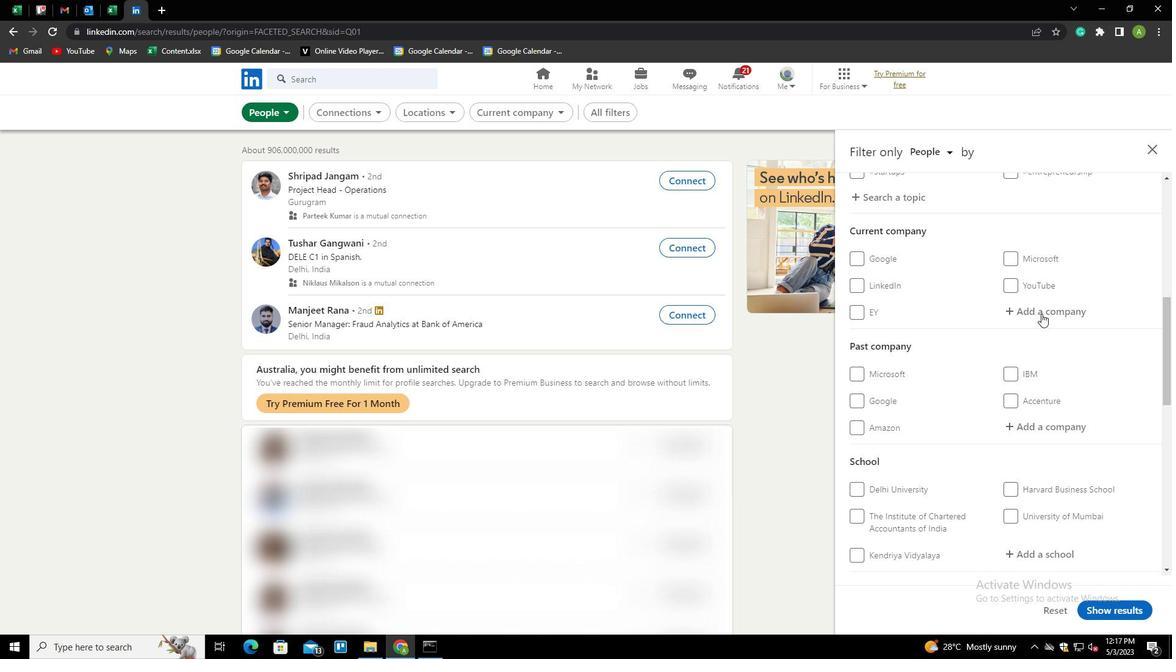 
Action: Key pressed <Key.shift>D<Key.shift>HL<Key.space><Key.shift><Key.shift><Key.shift>EXPRESS<Key.space><Key.shift>INDI
Screenshot: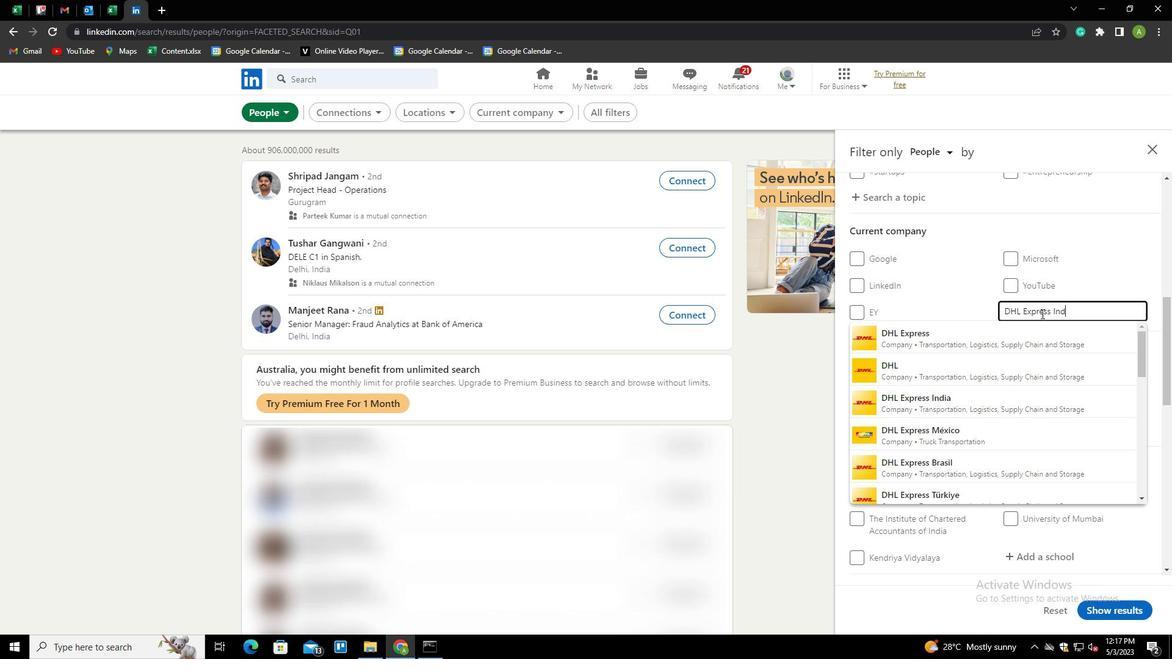 
Action: Mouse moved to (1041, 313)
Screenshot: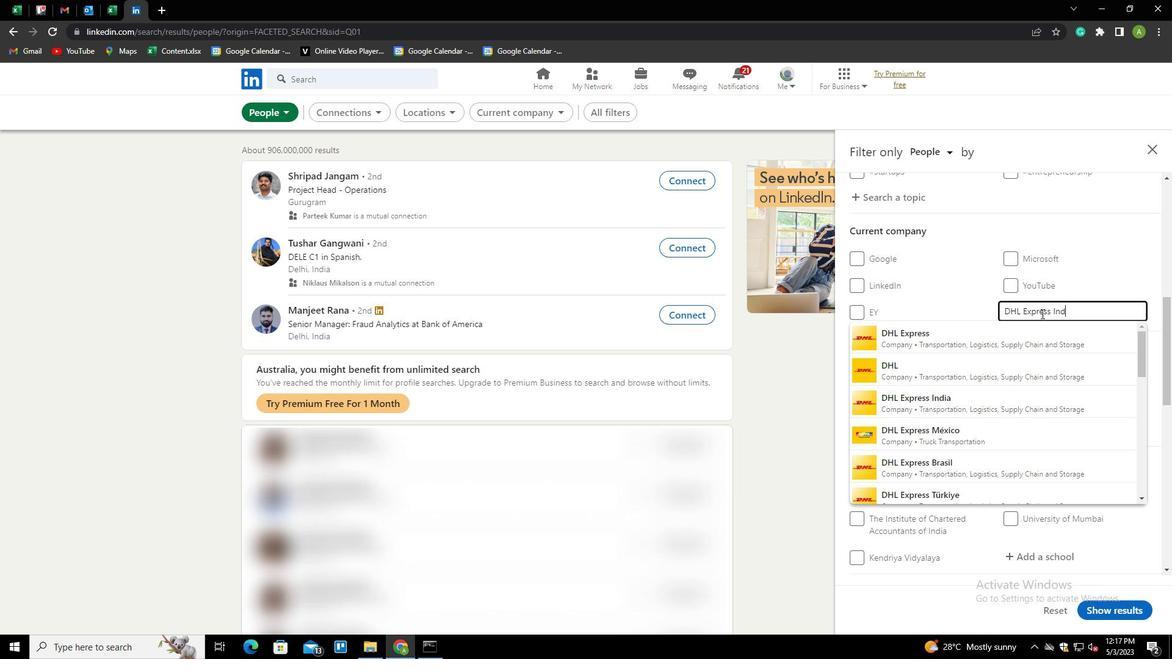 
Action: Key pressed <Key.down><Key.enter>
Screenshot: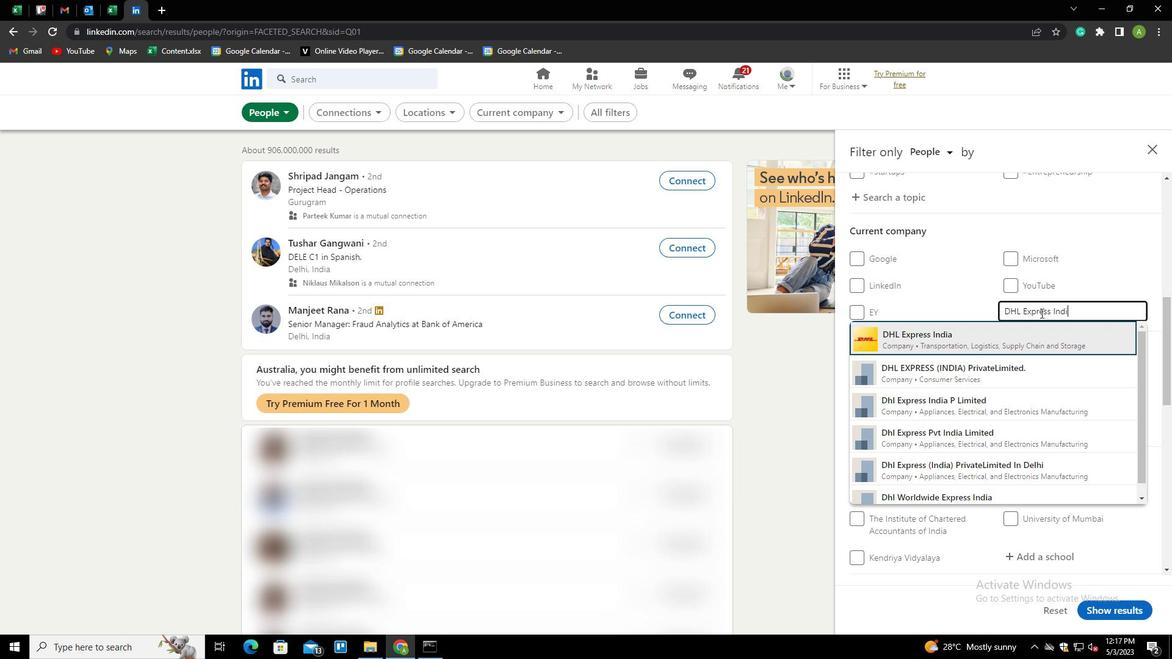 
Action: Mouse scrolled (1041, 312) with delta (0, 0)
Screenshot: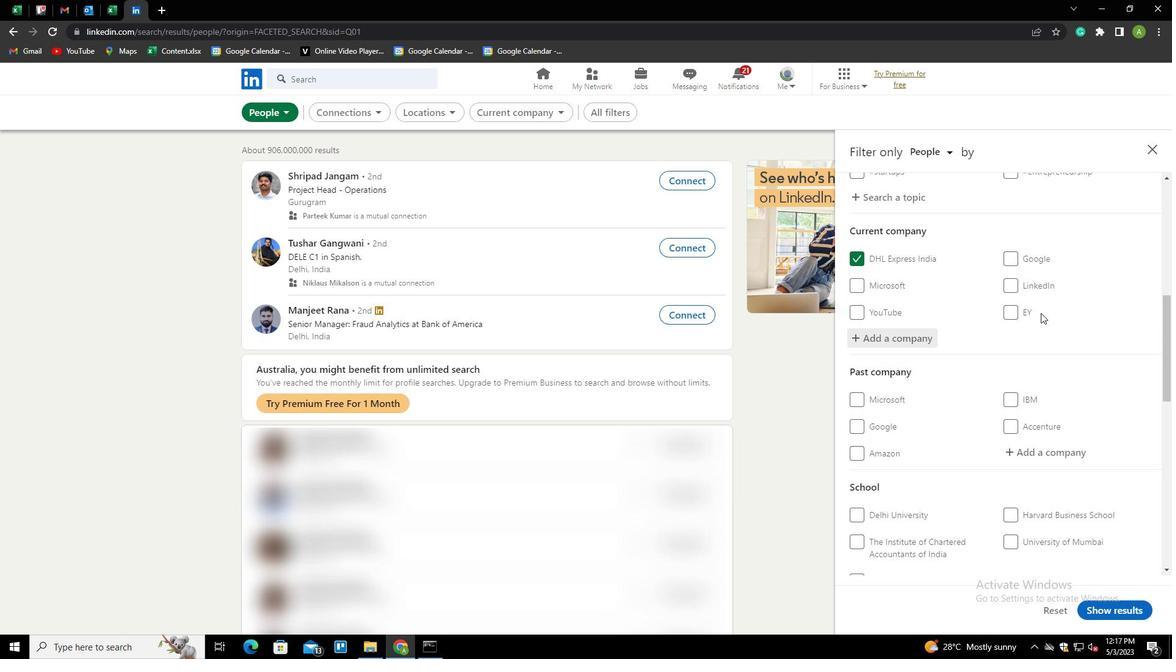 
Action: Mouse scrolled (1041, 312) with delta (0, 0)
Screenshot: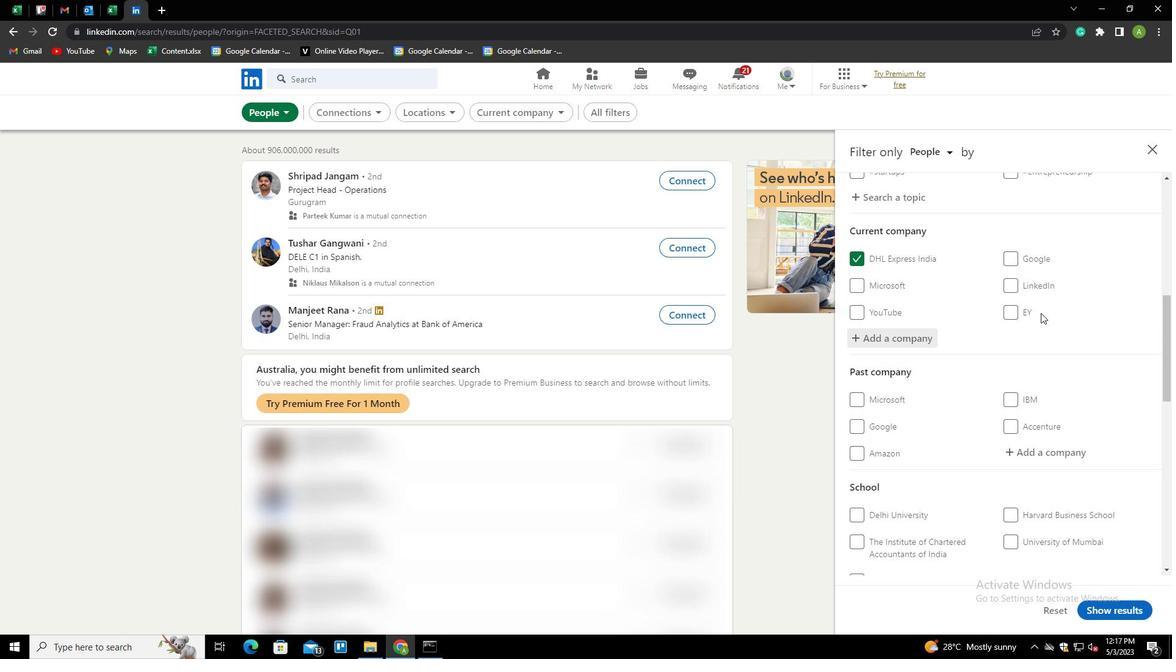 
Action: Mouse scrolled (1041, 312) with delta (0, 0)
Screenshot: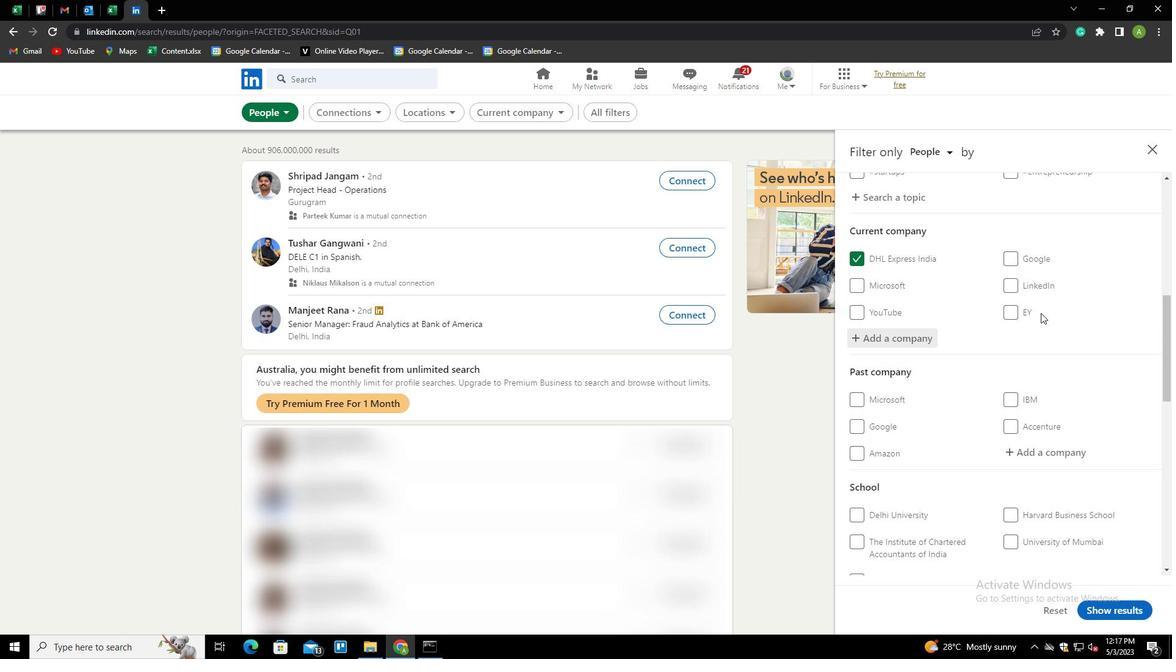 
Action: Mouse scrolled (1041, 312) with delta (0, 0)
Screenshot: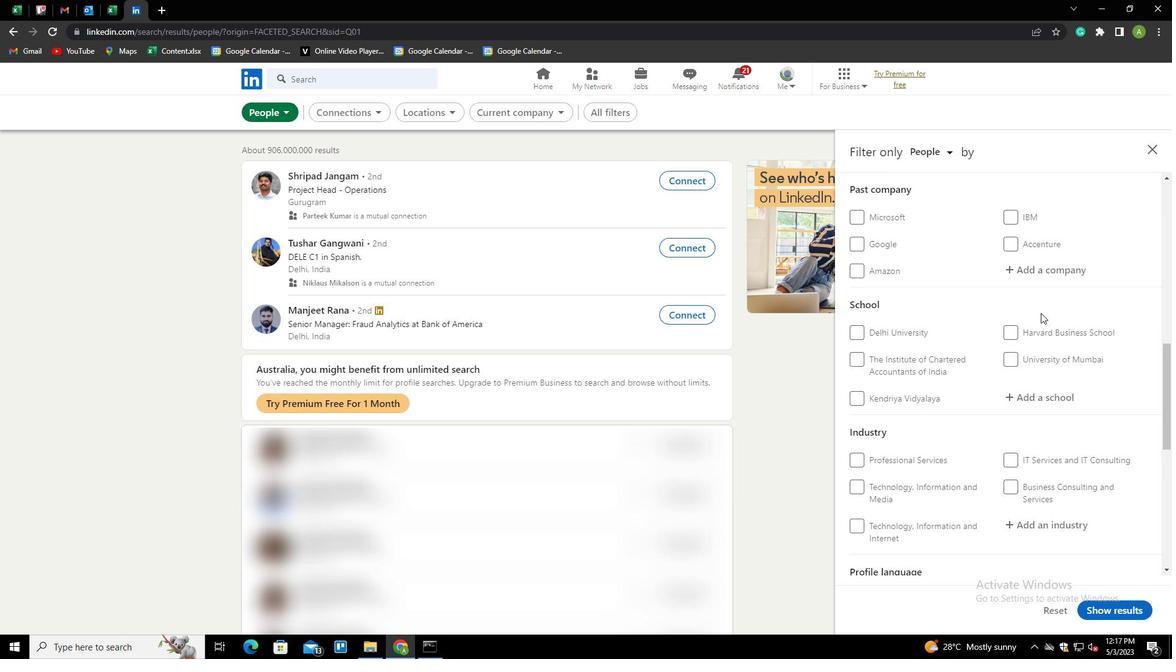 
Action: Mouse moved to (1038, 338)
Screenshot: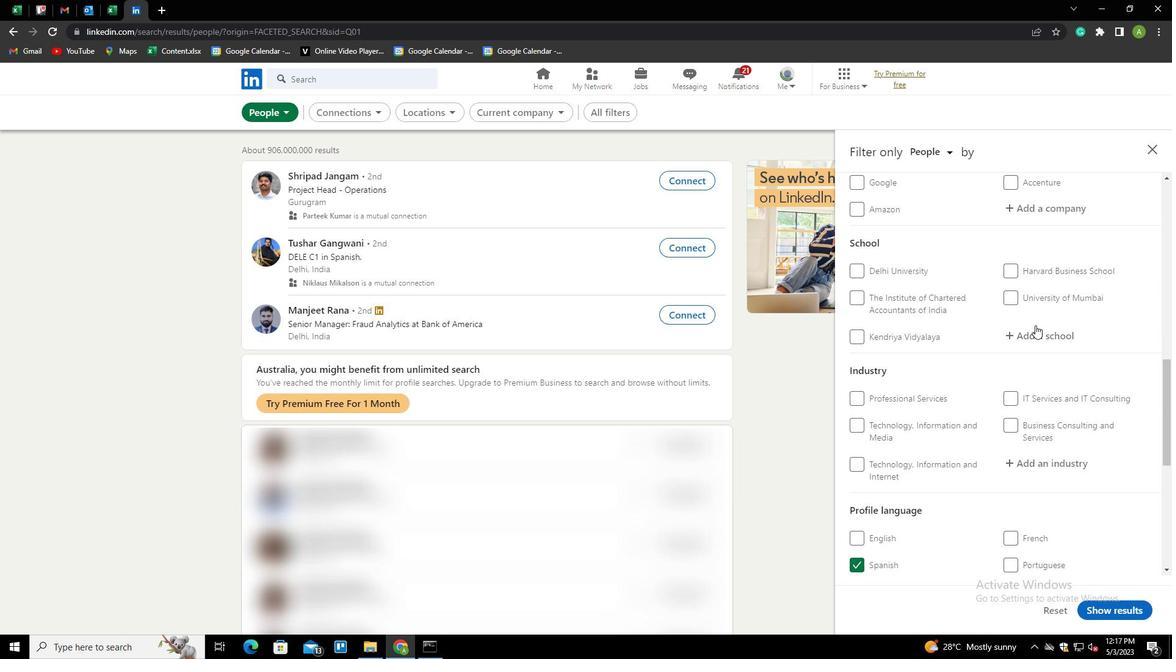 
Action: Mouse pressed left at (1038, 338)
Screenshot: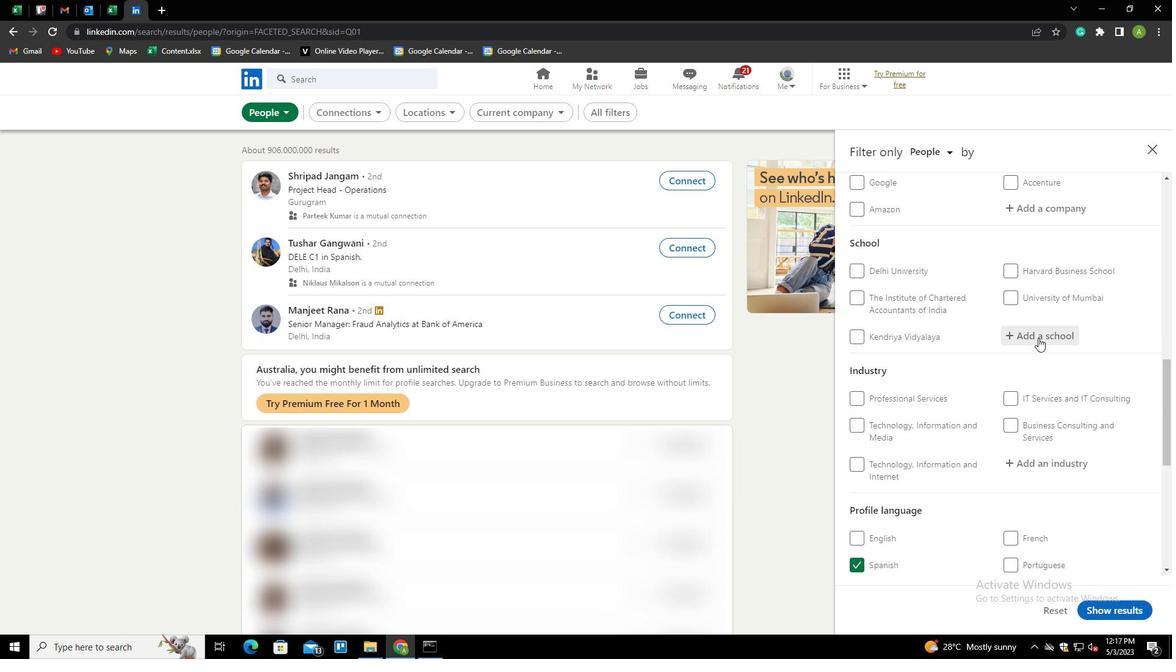 
Action: Mouse moved to (1040, 338)
Screenshot: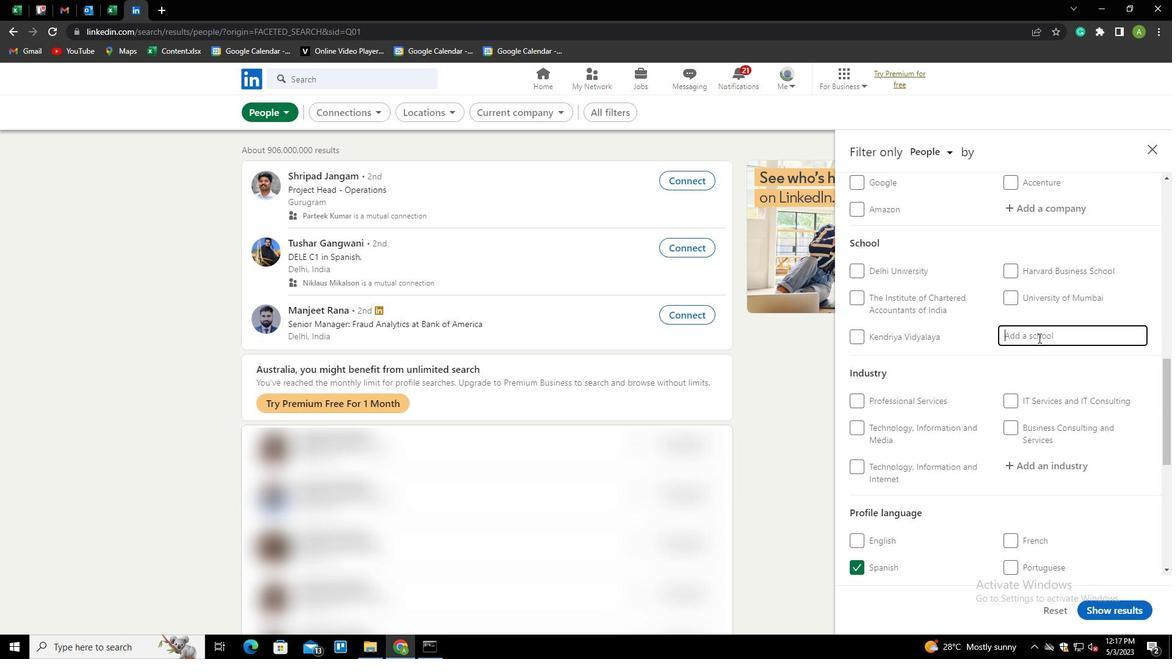 
Action: Key pressed <Key.shift><Key.shift><Key.shift><Key.shift><Key.shift><Key.shift><Key.shift><Key.shift><Key.shift><Key.shift><Key.shift><Key.shift><Key.shift><Key.shift><Key.shift><Key.shift><Key.shift><Key.shift><Key.shift><Key.shift><Key.shift><Key.shift><Key.shift><Key.shift><Key.shift><Key.shift><Key.shift><Key.shift><Key.shift><Key.shift>VIJAY<Key.space><Key.shift>COLLEGE,<Key.space>11TH<Key.space><Key.shift><Key.shift><Key.shift><Key.shift><Key.backspace><Key.backspace><Key.backspace><Key.backspace><Key.backspace><Key.backspace><Key.down><Key.down><Key.down><Key.down><Key.down><Key.down><Key.down><Key.down><Key.down><Key.down><Key.down><Key.down><Key.down><Key.down><Key.down><Key.down><Key.down><Key.down><Key.down><Key.down><Key.down><Key.down><Key.down><Key.down><Key.down><Key.down><Key.down><Key.down><Key.down><Key.down><Key.down><Key.down><Key.down><Key.down><Key.down><Key.down><Key.down><Key.space><Key.shift><Key.shift><Key.shift><Key.shift><Key.shift><Key.shift><Key.shift><Key.shift><Key.shift><Key.shift><Key.shift><Key.shift><Key.shift><Key.shift><Key.shift><Key.shift><Key.shift><Key.shift><Key.shift><Key.shift><Key.shift><Key.shift><Key.shift><Key.shift><Key.shift><Key.shift><Key.shift><Key.shift><Key.shift><Key.shift><Key.shift><Key.shift><Key.shift><Key.shift><Key.shift><Key.shift><Key.shift><Key.shift>11TH,<Key.backspace><Key.shift>MAIN<Key.left><Key.left><Key.left><Key.left><Key.space><Key.end>,<Key.space>4TH<Key.space>BLOCK,<Key.space><Key.shift>JAYANAGAR,<Key.space><Key.shift><Key.shift>BAHAL<Key.backspace><Key.backspace><Key.backspace>GALORE-11.<Key.shift>(<Key.shift>PEW<Key.backspace><Key.backspace>EW<Key.backspace><Key.backspace>REVO<Key.backspace>IOUS<Key.space>NAME<Key.space><Key.backspace><Key.shift>:<Key.space><Key.shift><Key.shift><Key.shift><Key.shift><Key.shift><Key.shift><Key.shift><Key.shift><Key.shift><Key.shift><Key.shift><Key.shift><Key.shift><Key.shift><Key.shift><Key.shift><Key.shift><Key.shift>B<Key.shift>.<Key.shift>H.<Key.shift><Key.shift><Key.shift><Key.shift><Key.shift><Key.shift><Key.shift><Key.shift><Key.shift><Key.shift><Key.shift><Key.shift><Key.shift><Key.shift><Key.shift><Key.shift><Key.shift><Key.shift><Key.shift><Key.shift><Key.shift><Key.shift><Key.shift><Key.shift><Key.shift><Key.shift><Key.shift><Key.shift><Key.shift><Key.shift><Key.shift><Key.shift><Key.shift><Key.shift><Key.shift><Key.shift><Key.shift><Key.shift><Key.shift><Key.shift><Key.shift><Key.shift><Key.shift><Key.shift><Key.shift>S<Key.space><Key.shift><Key.shift><Key.shift><Key.shift><Key.shift><Key.shift><Key.shift><Key.shift><Key.shift><Key.shift>FIRST<Key.space><Key.shift><Key.shift><Key.shift><Key.shift><Key.shift><Key.shift><Key.shift><Key.shift><Key.shift><Key.shift><Key.shift><Key.shift><Key.shift><Key.shift><Key.shift><Key.shift>GRADE<Key.space><Key.shift>COLLA<Key.backspace>EGE<Key.shift>)<Key.enter>
Screenshot: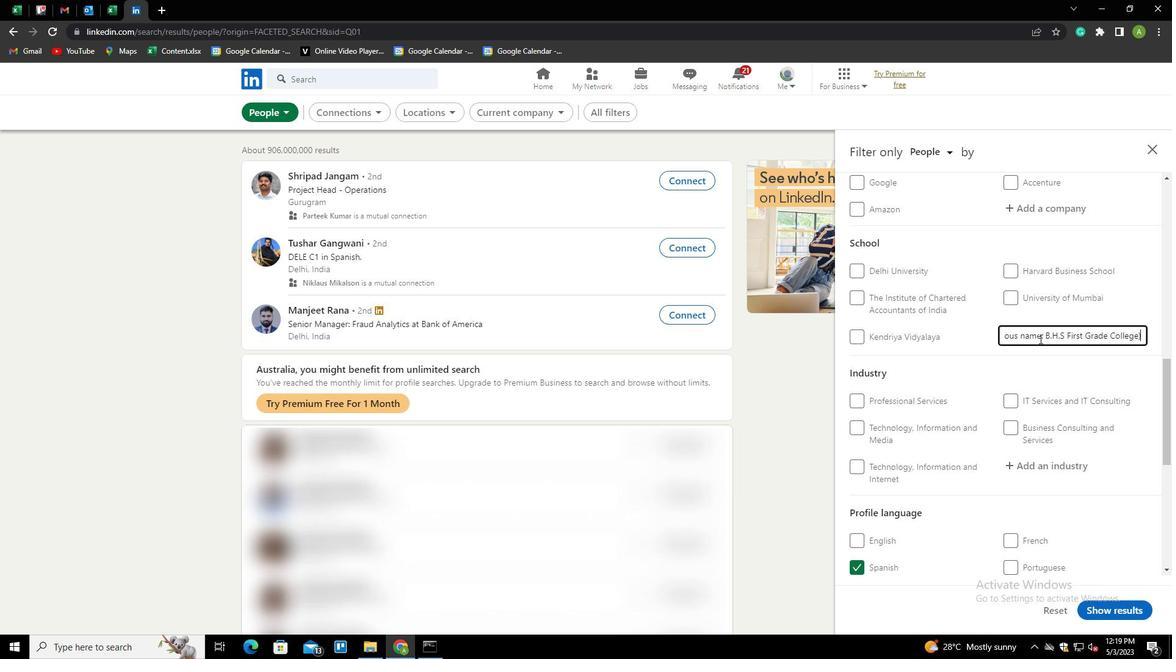 
Action: Mouse scrolled (1040, 338) with delta (0, 0)
Screenshot: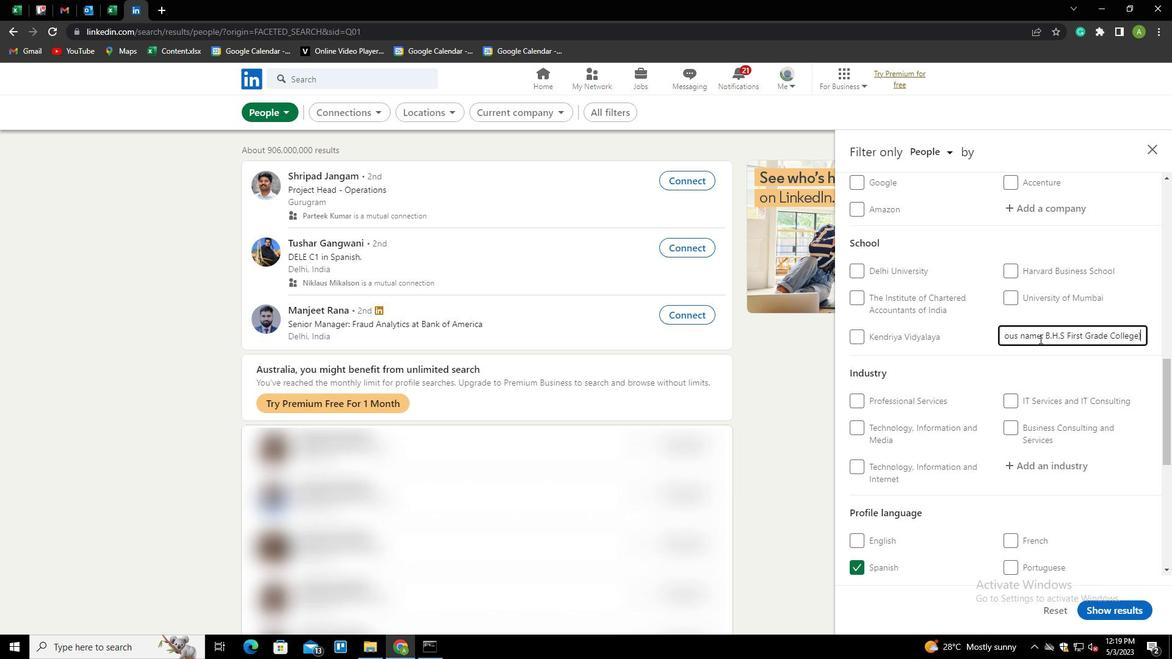 
Action: Mouse scrolled (1040, 338) with delta (0, 0)
Screenshot: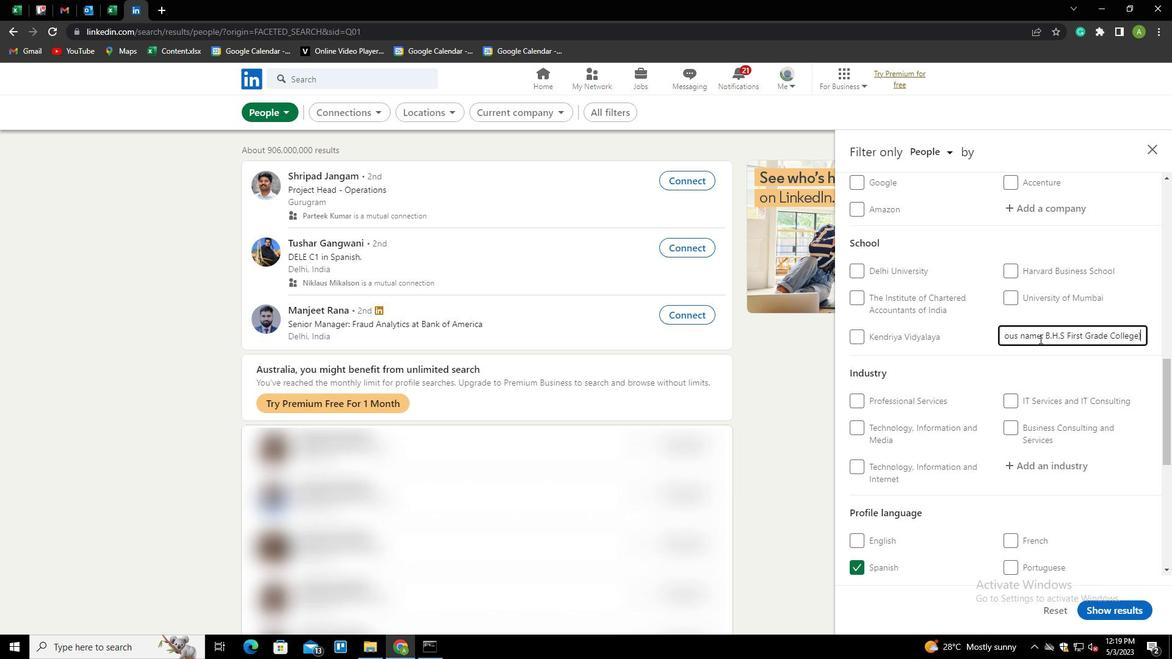 
Action: Mouse moved to (1032, 463)
Screenshot: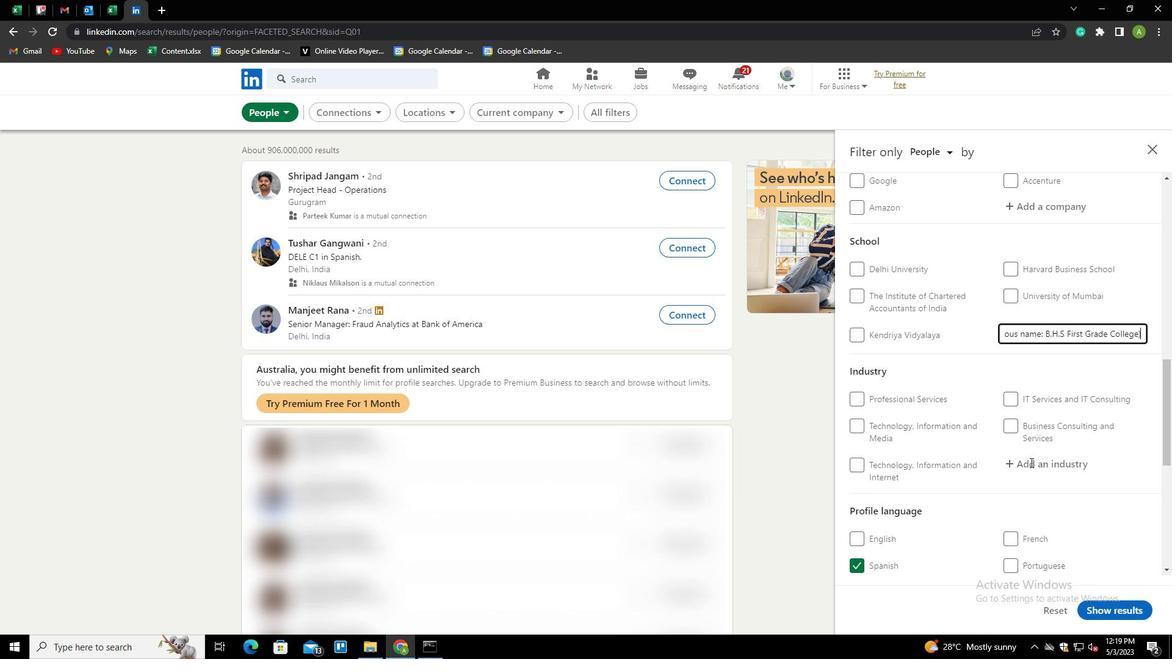
Action: Mouse pressed left at (1032, 463)
Screenshot: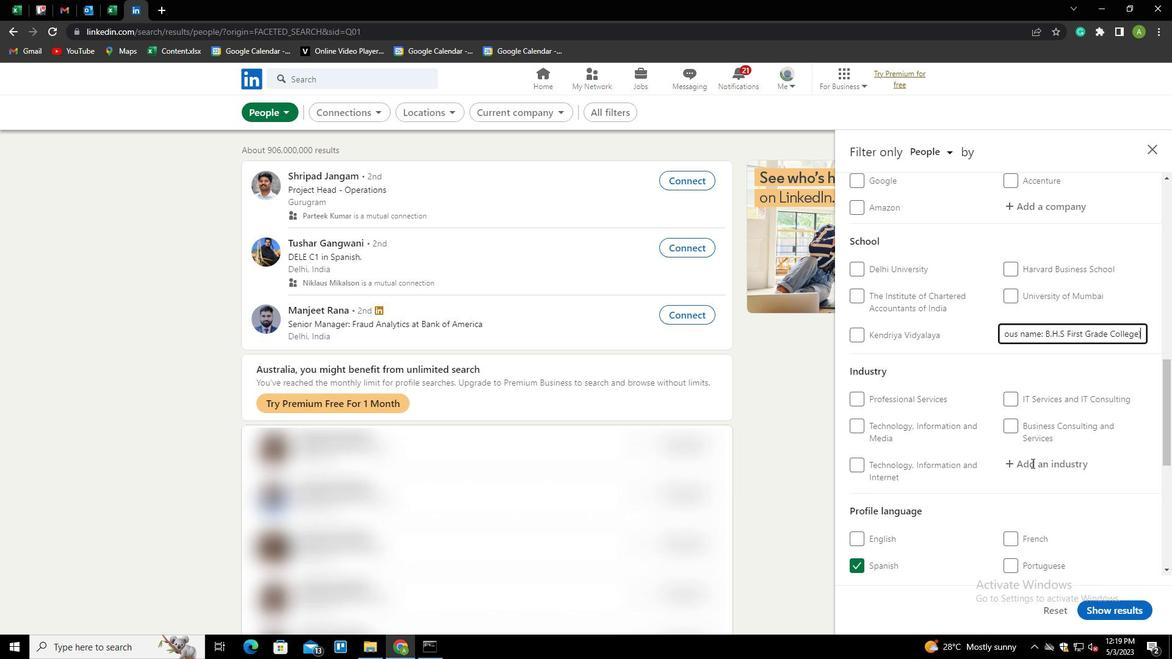 
Action: Mouse moved to (1040, 347)
Screenshot: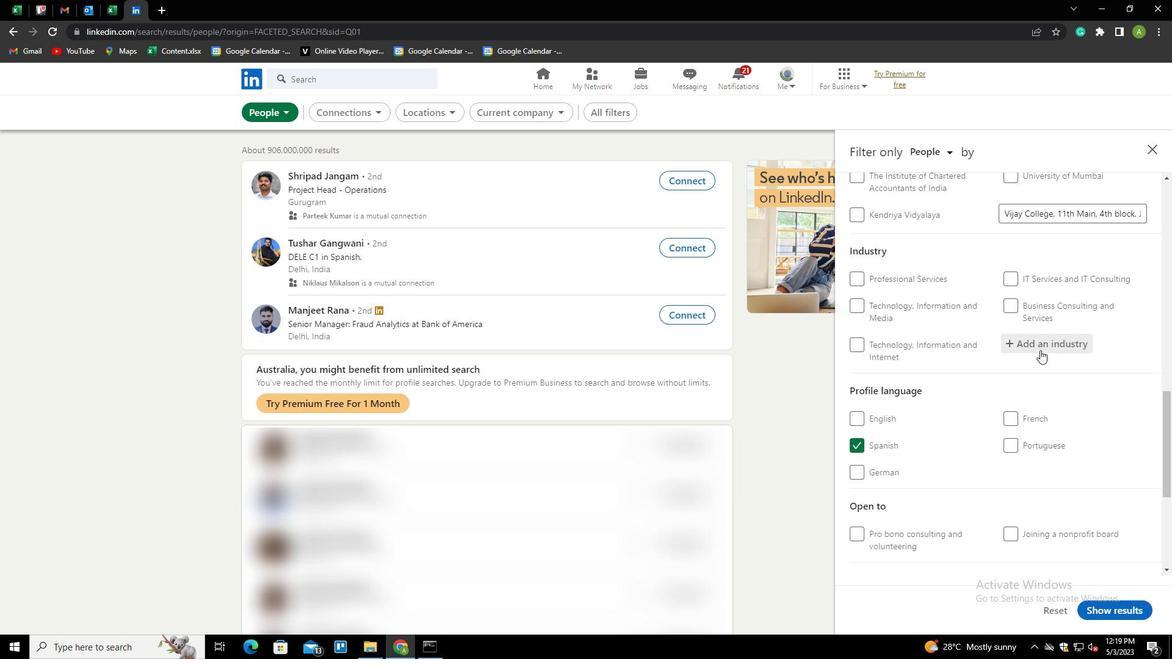 
Action: Mouse pressed left at (1040, 347)
Screenshot: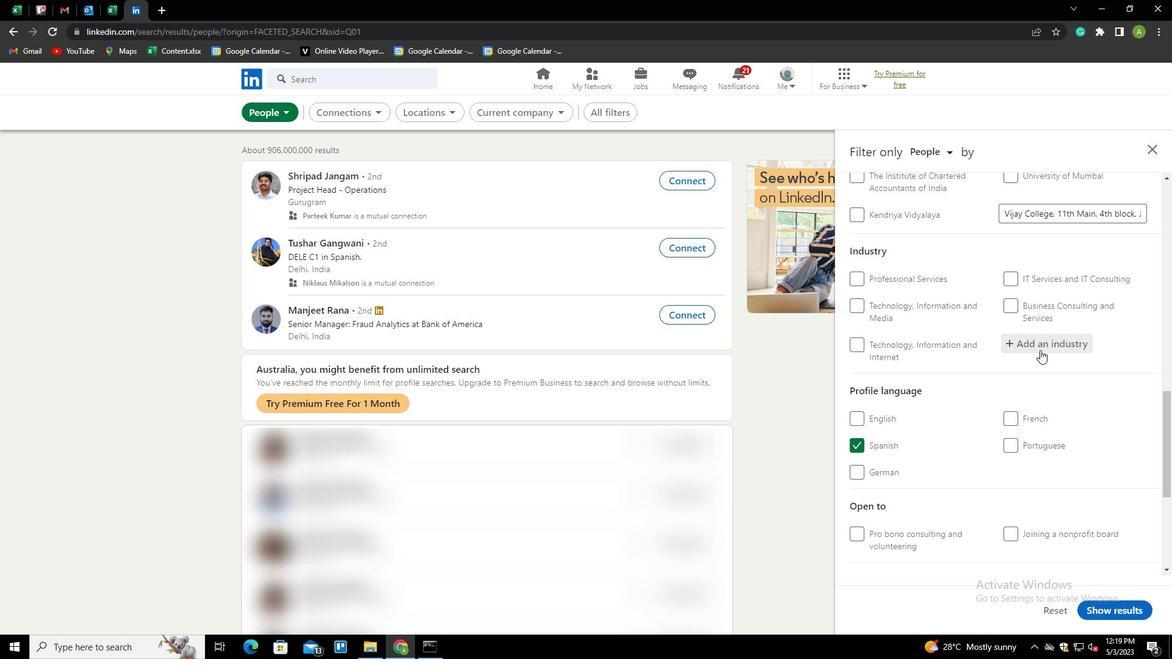 
Action: Mouse moved to (1049, 343)
Screenshot: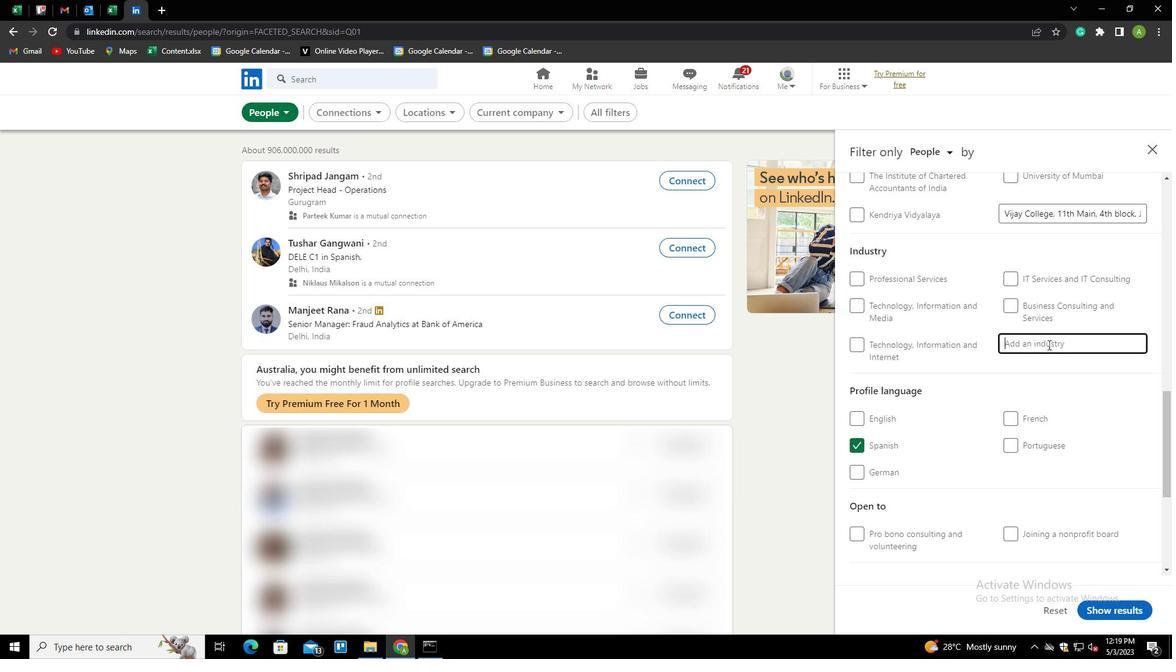 
Action: Mouse pressed left at (1049, 343)
Screenshot: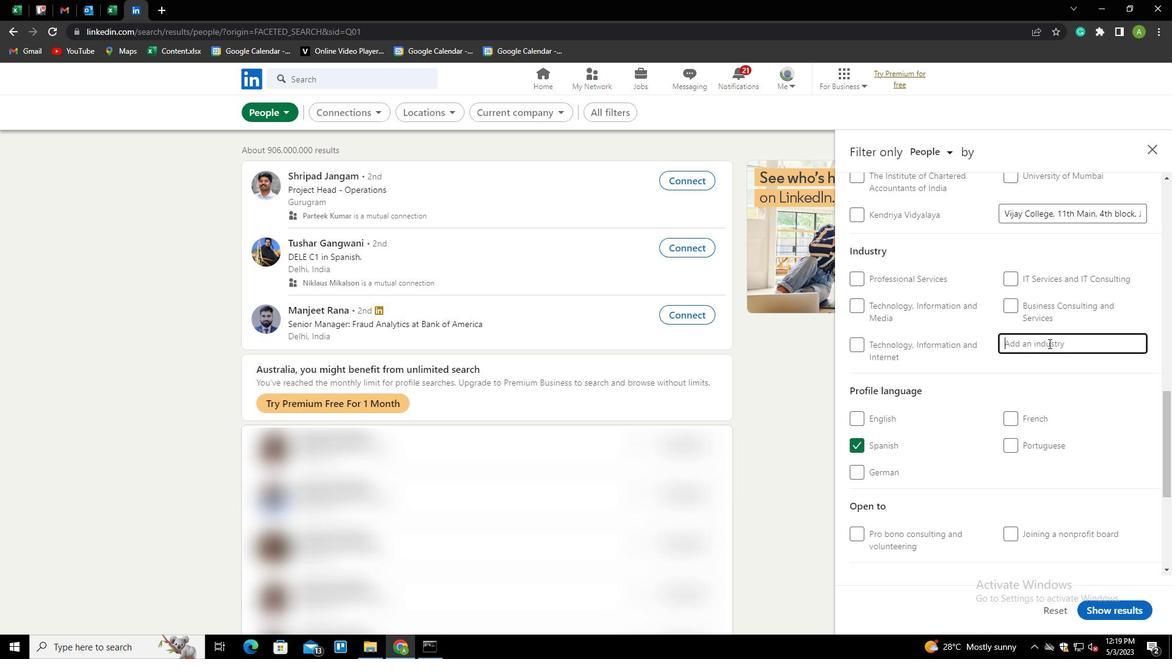 
Action: Key pressed <Key.shift>REAL<Key.space><Key.shift><Key.shift>ES<Key.down><Key.down><Key.down><Key.enter>
Screenshot: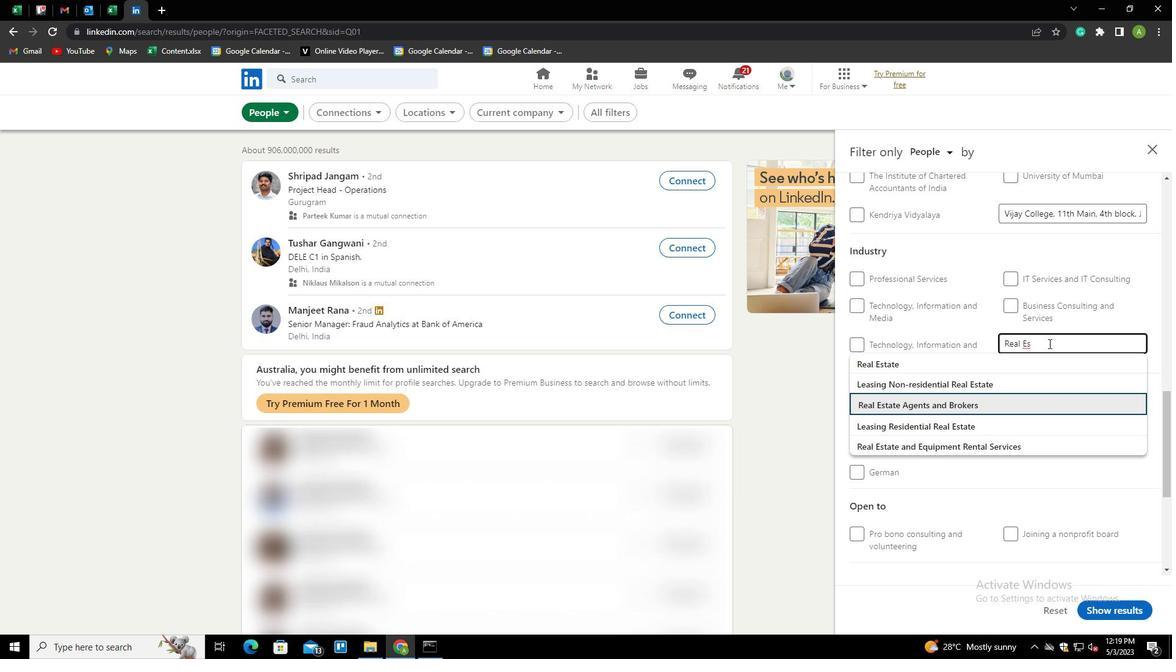 
Action: Mouse scrolled (1049, 343) with delta (0, 0)
Screenshot: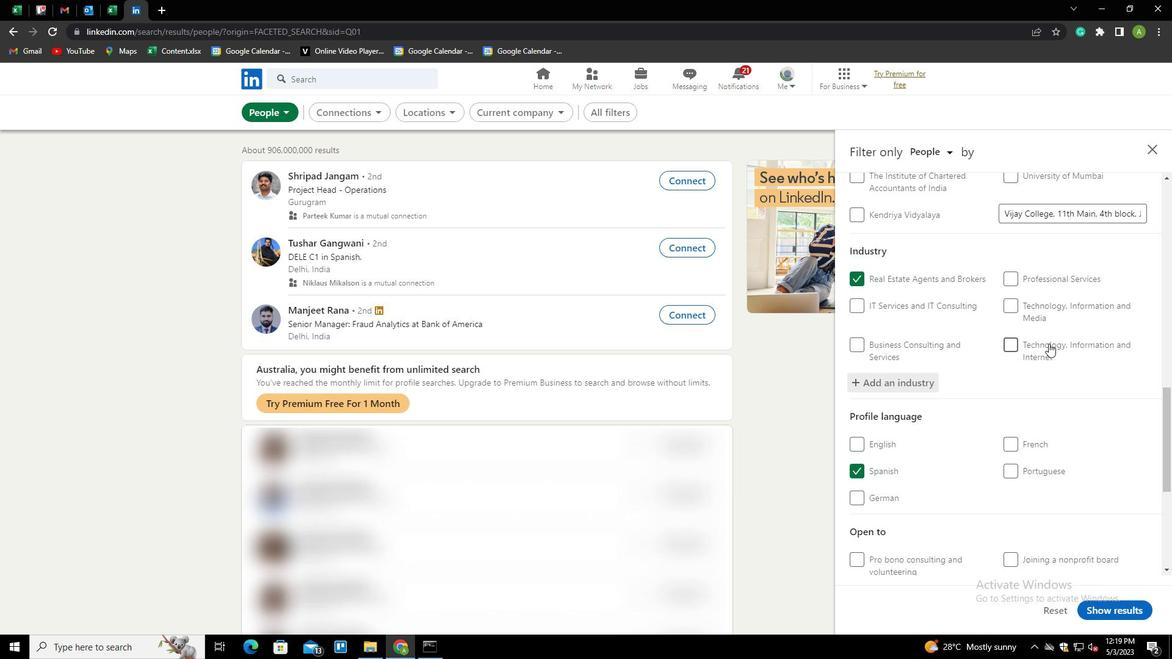 
Action: Mouse scrolled (1049, 343) with delta (0, 0)
Screenshot: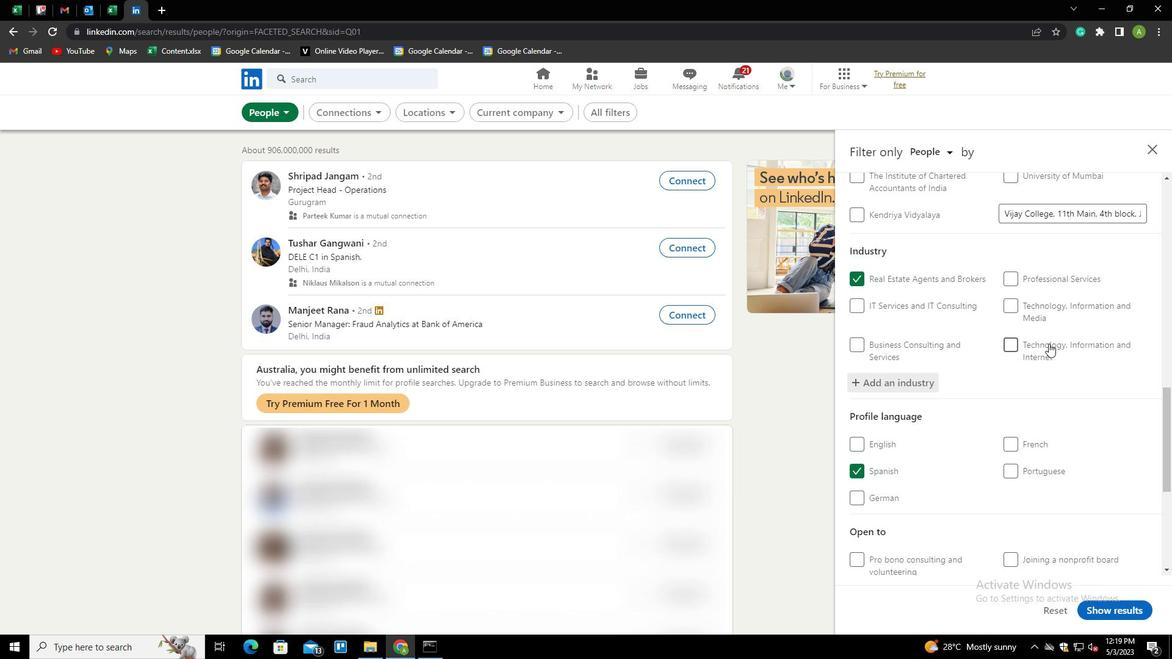 
Action: Mouse scrolled (1049, 343) with delta (0, 0)
Screenshot: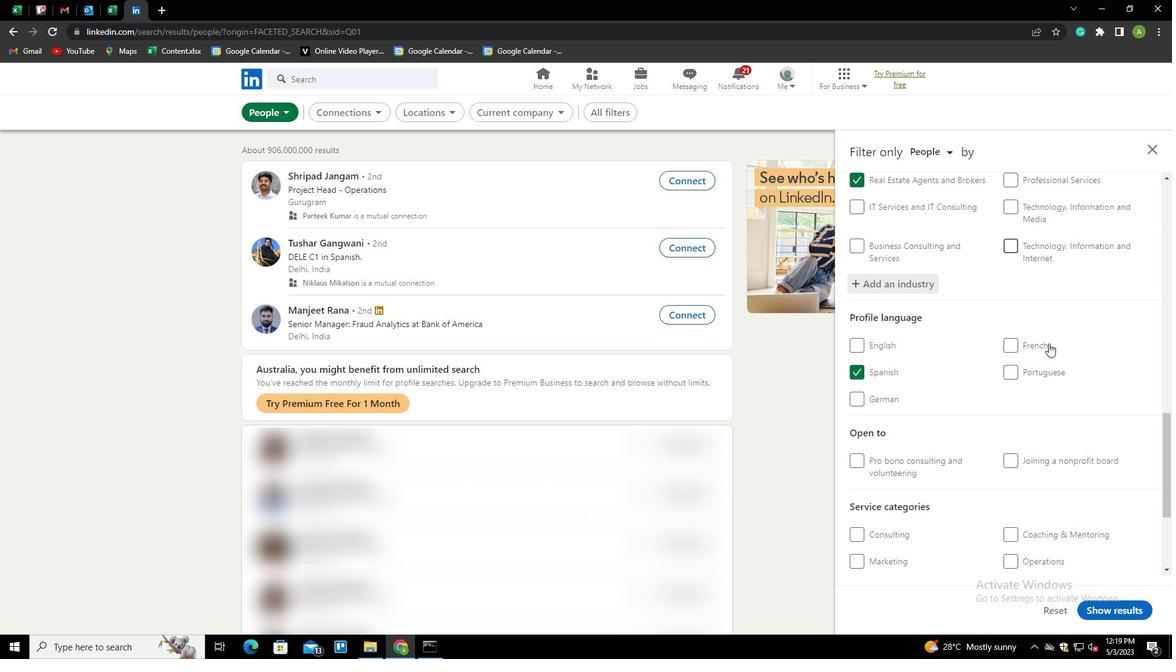 
Action: Mouse moved to (1039, 503)
Screenshot: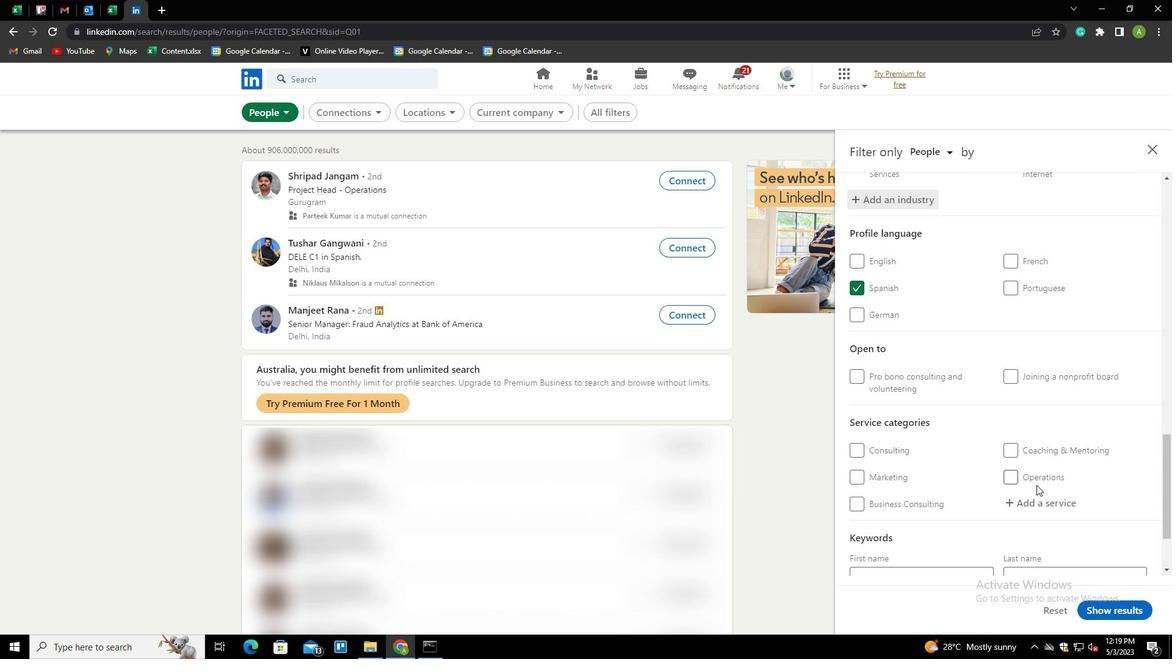 
Action: Mouse pressed left at (1039, 503)
Screenshot: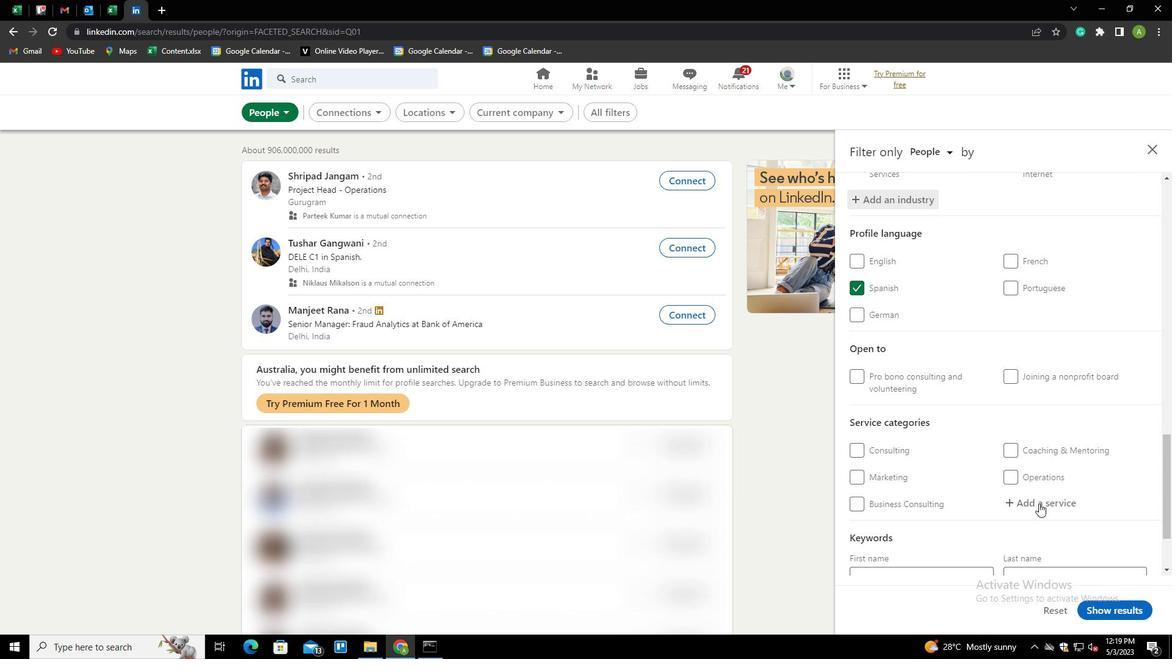 
Action: Key pressed <Key.shift><Key.shift><Key.shift>VIDEO<Key.space><Key.shift>EDITIN<Key.down><Key.enter>
Screenshot: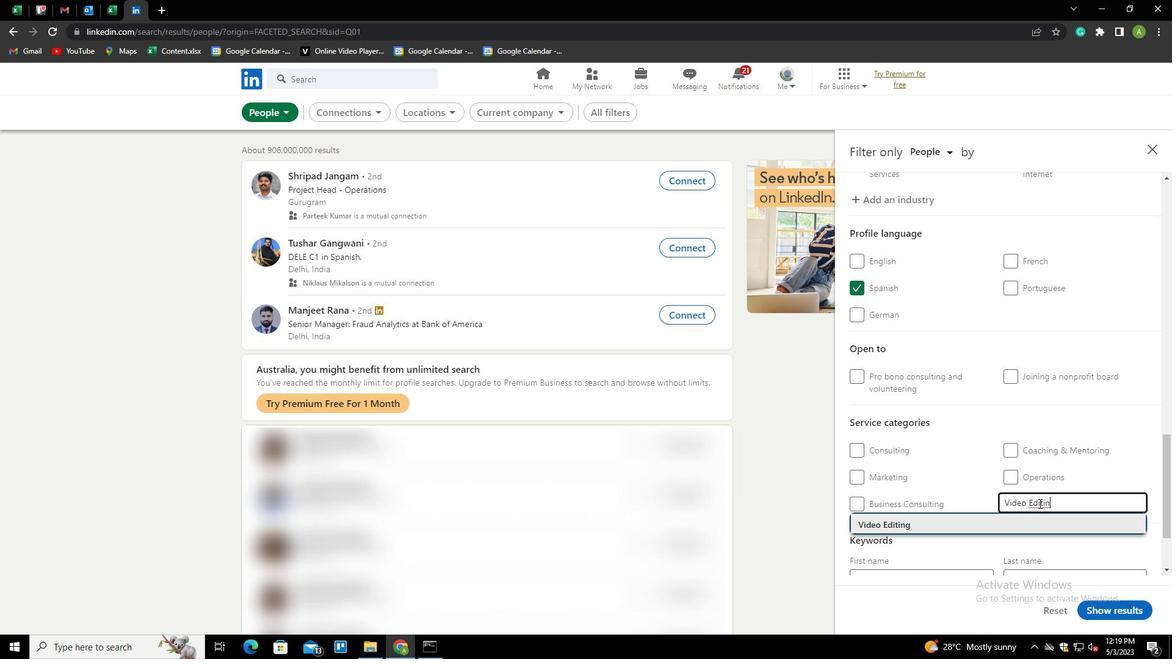 
Action: Mouse scrolled (1039, 503) with delta (0, 0)
Screenshot: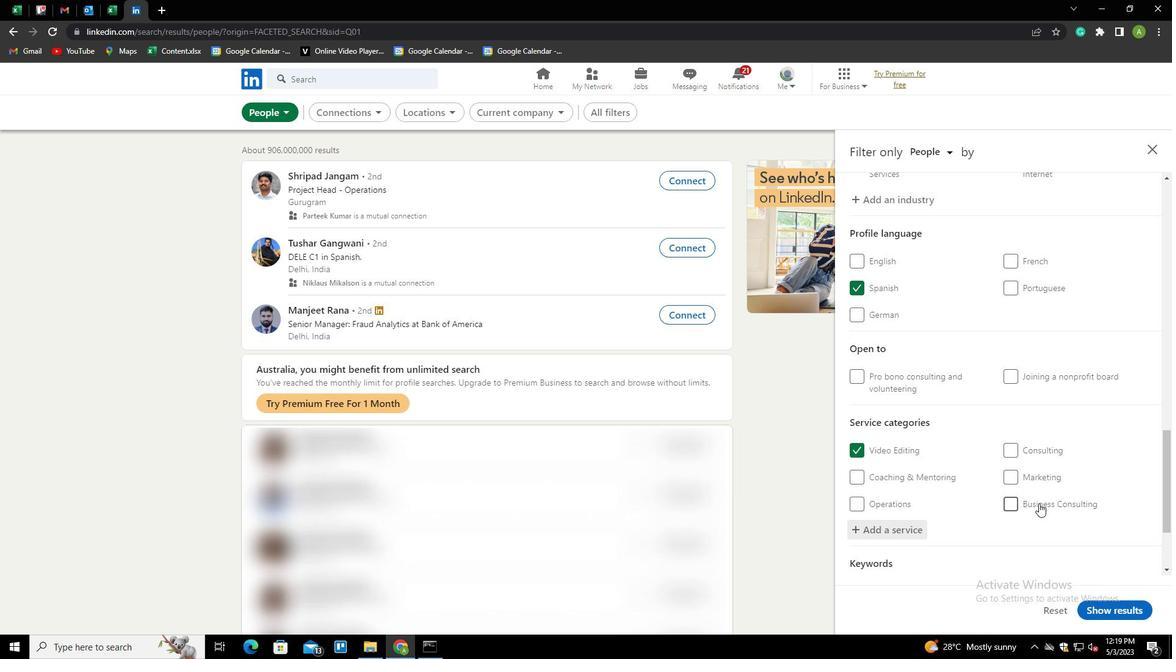 
Action: Mouse scrolled (1039, 503) with delta (0, 0)
Screenshot: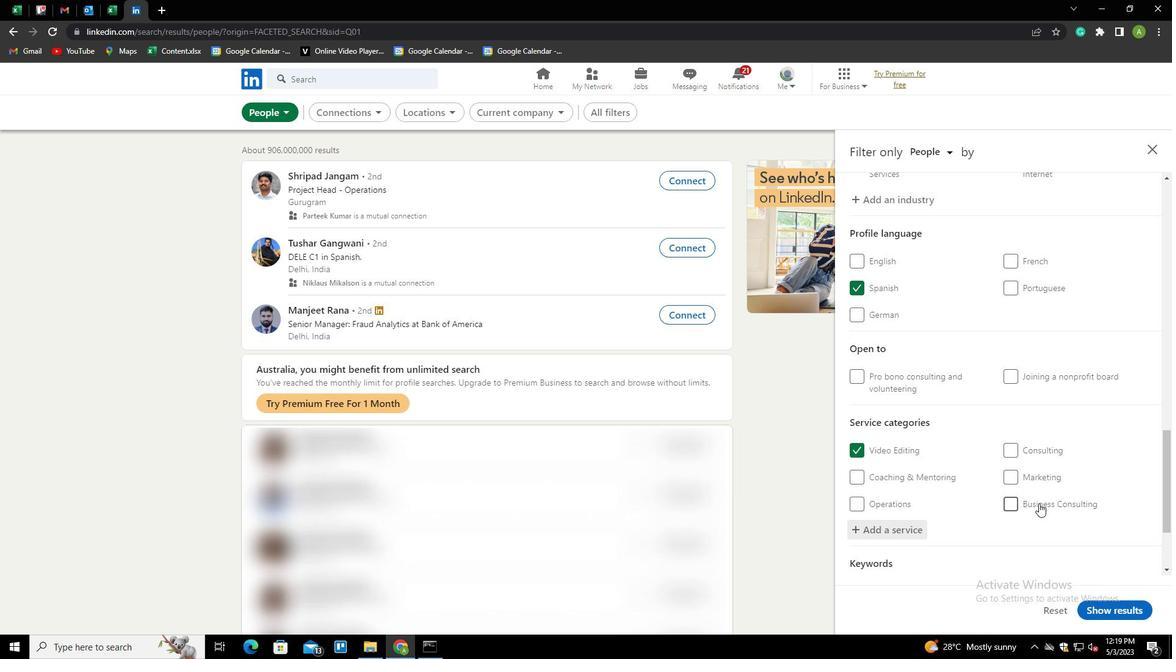 
Action: Mouse scrolled (1039, 503) with delta (0, 0)
Screenshot: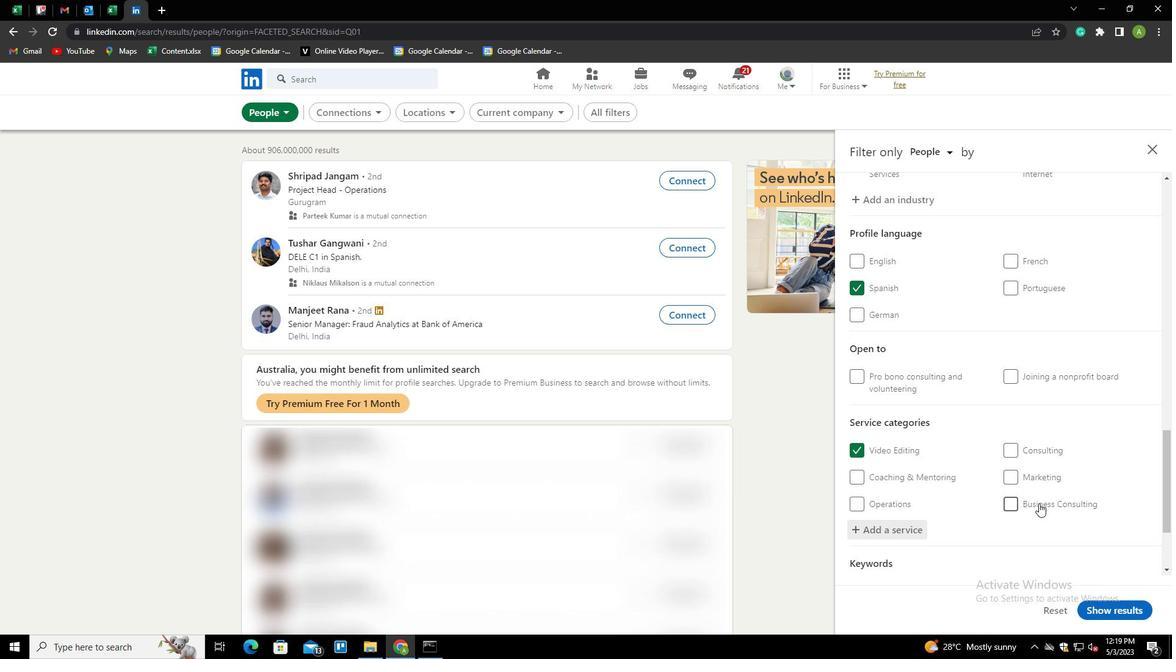 
Action: Mouse scrolled (1039, 503) with delta (0, 0)
Screenshot: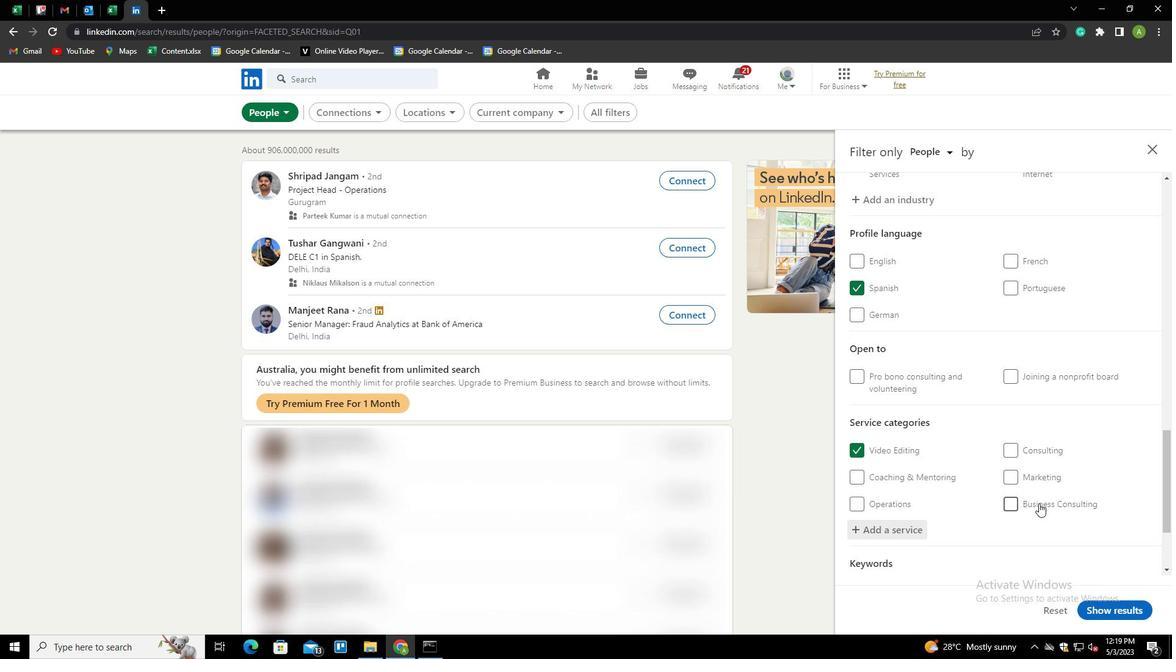 
Action: Mouse moved to (923, 520)
Screenshot: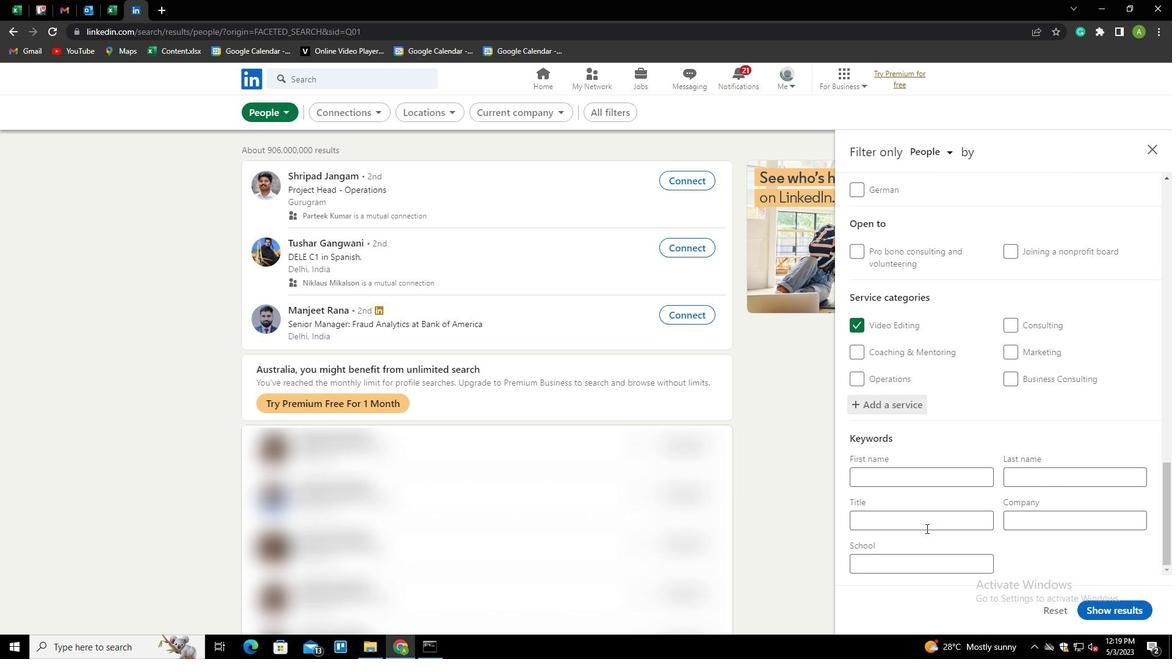 
Action: Mouse pressed left at (923, 520)
Screenshot: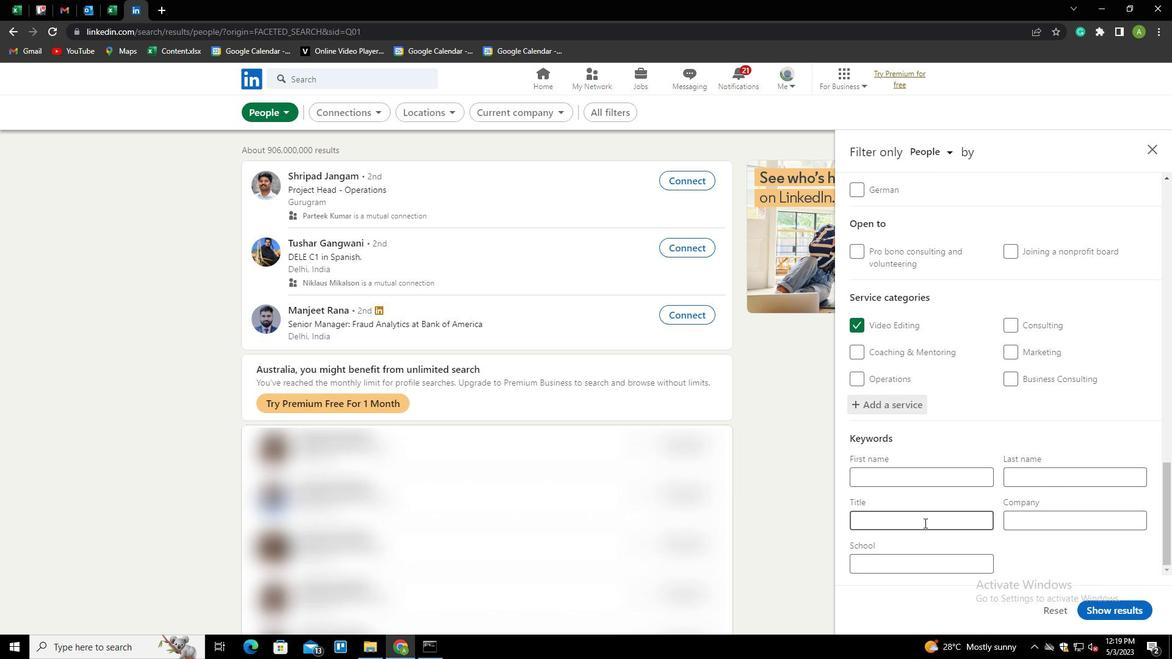 
Action: Key pressed <Key.shift>TECHNICAL<Key.space><Key.shift>SPECIALIST
Screenshot: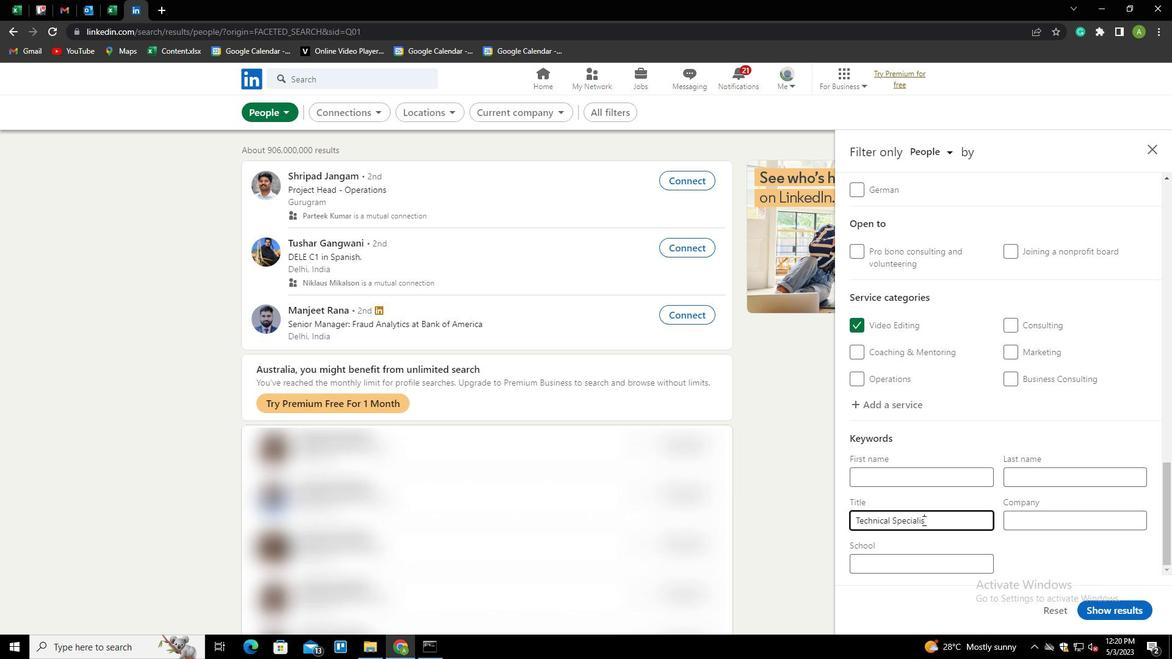 
Action: Mouse moved to (1014, 553)
Screenshot: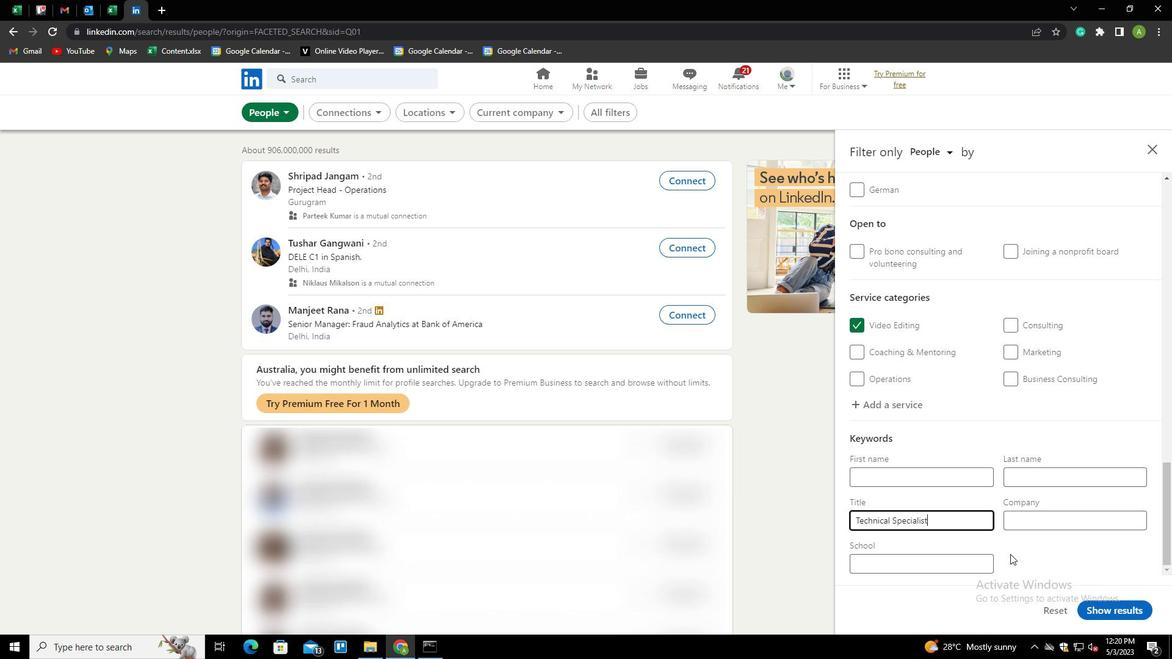 
Action: Mouse pressed left at (1014, 553)
Screenshot: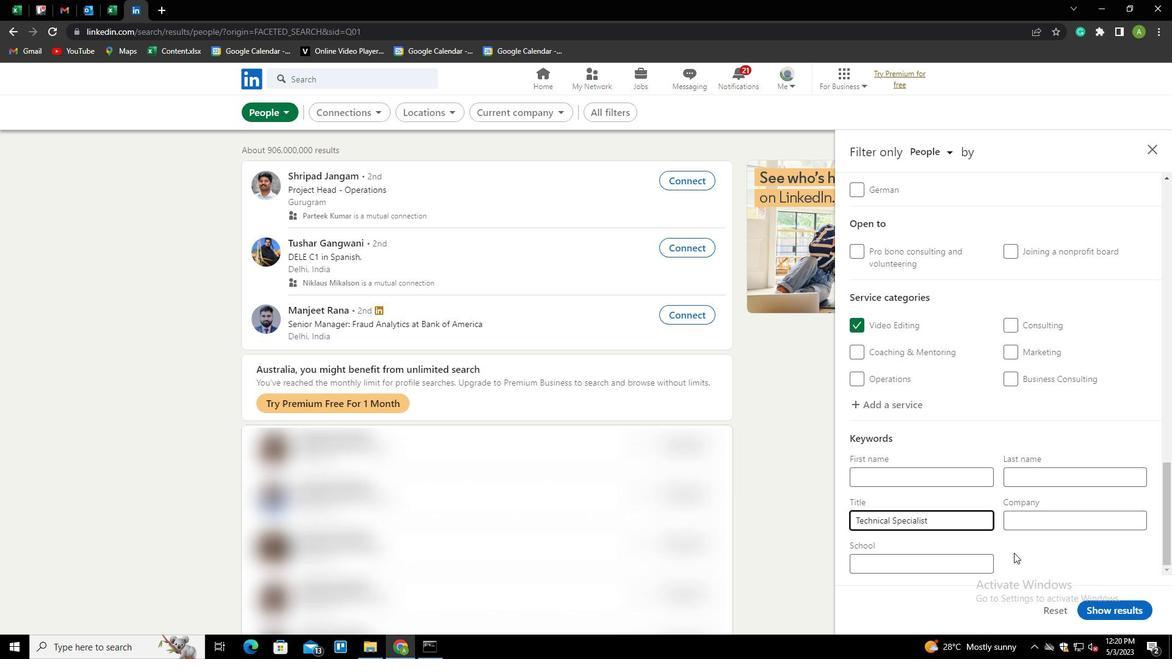 
Action: Mouse moved to (1093, 605)
Screenshot: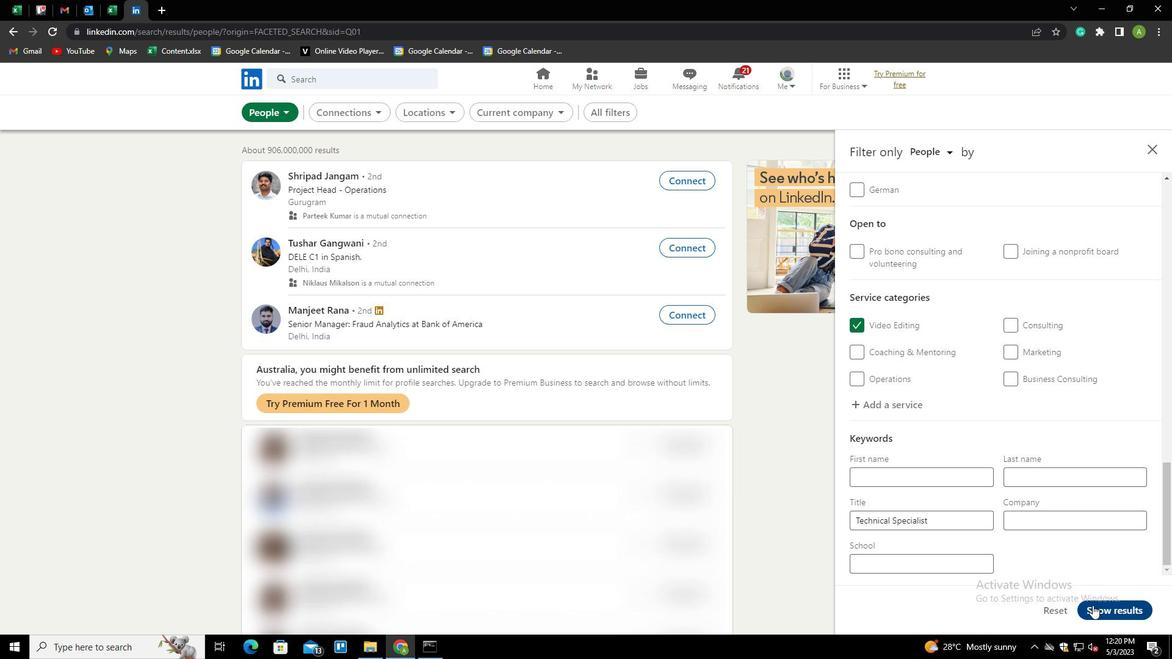 
Action: Mouse pressed left at (1093, 605)
Screenshot: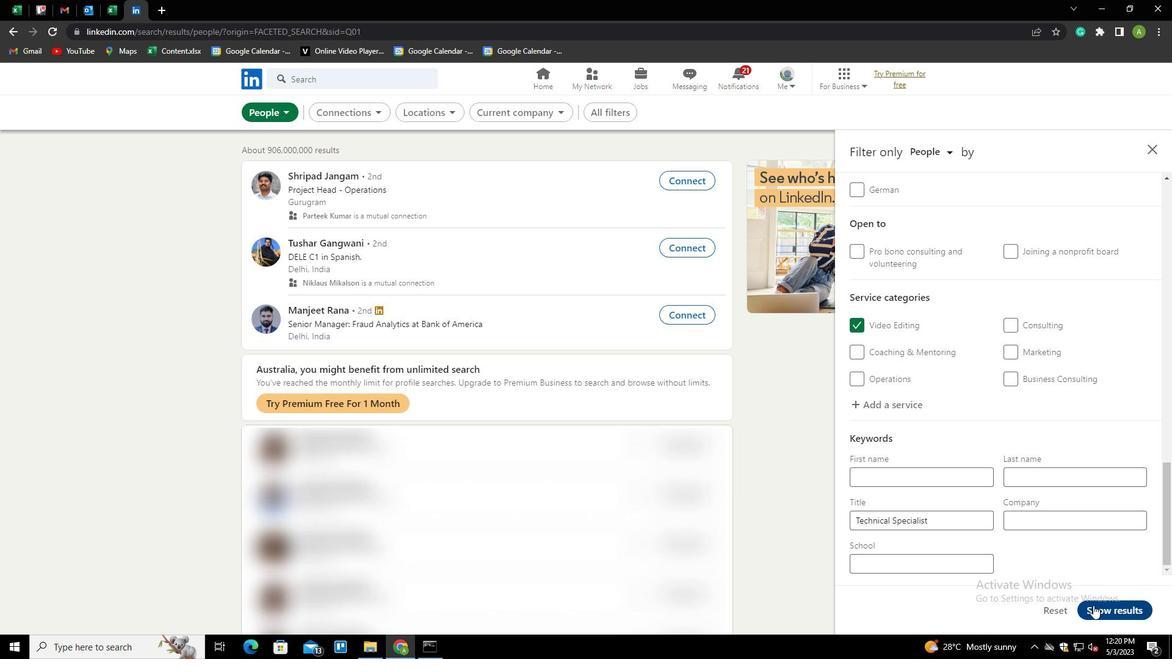 
Action: Mouse moved to (1062, 528)
Screenshot: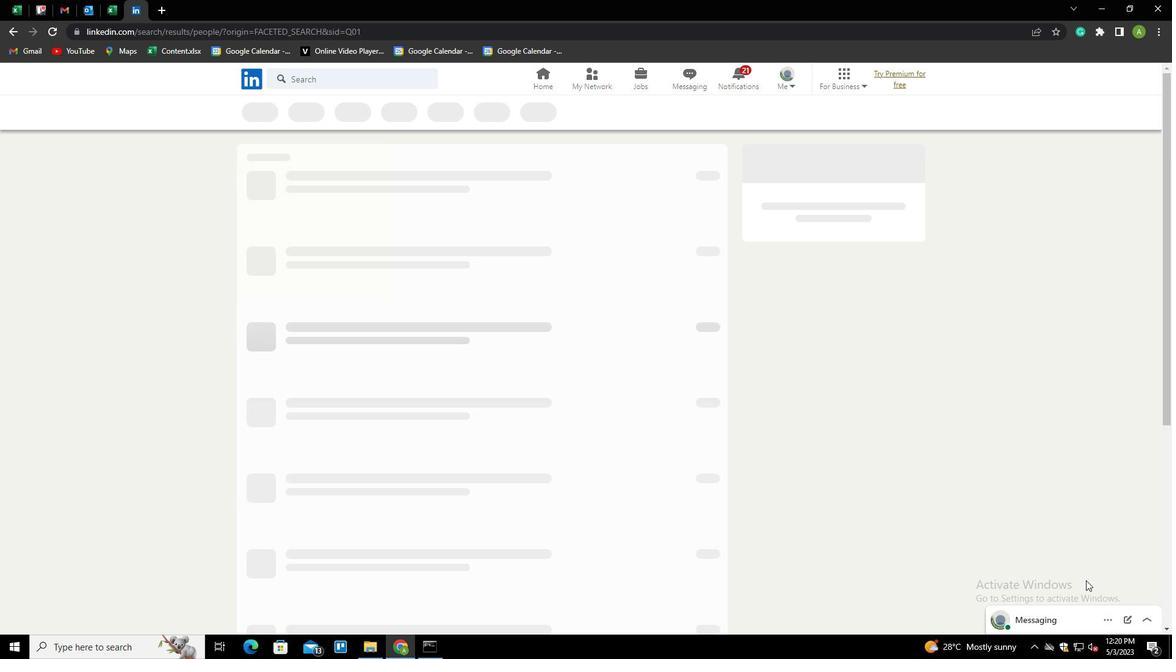 
